 Task: Create a Sprint called Sprint0000000158 in Scrum Project Project0000000053 in Jira. Create a Sprint called Sprint0000000159 in Scrum Project Project0000000053 in Jira. Set Duration of Sprint called Sprint0000000157 in Scrum Project Project0000000053 to 1 week in Jira. Set Duration of Sprint called Sprint0000000158 in Scrum Project Project0000000053 to 2 weeks in Jira. Set Duration of Sprint called Sprint0000000159 in Scrum Project Project0000000053 to 3 weeks in Jira
Action: Mouse moved to (206, 258)
Screenshot: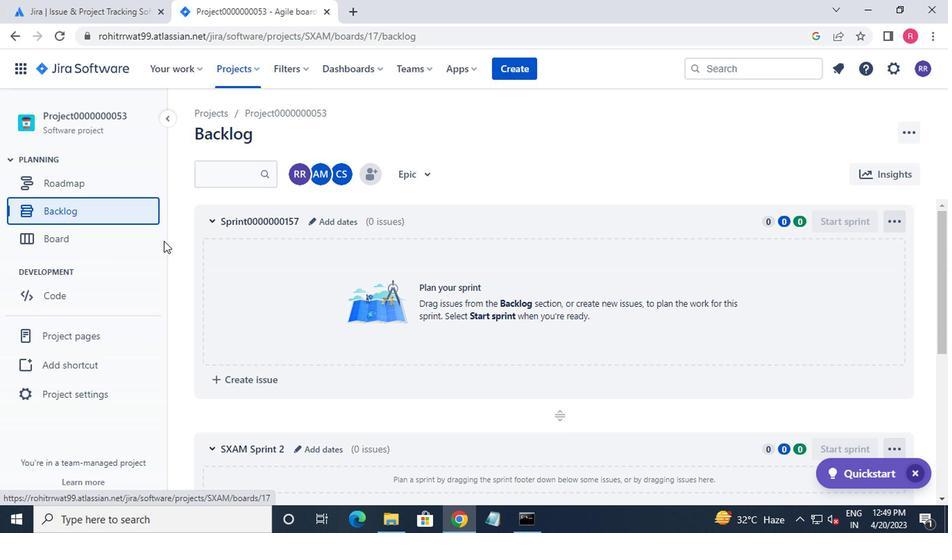 
Action: Mouse scrolled (206, 258) with delta (0, 0)
Screenshot: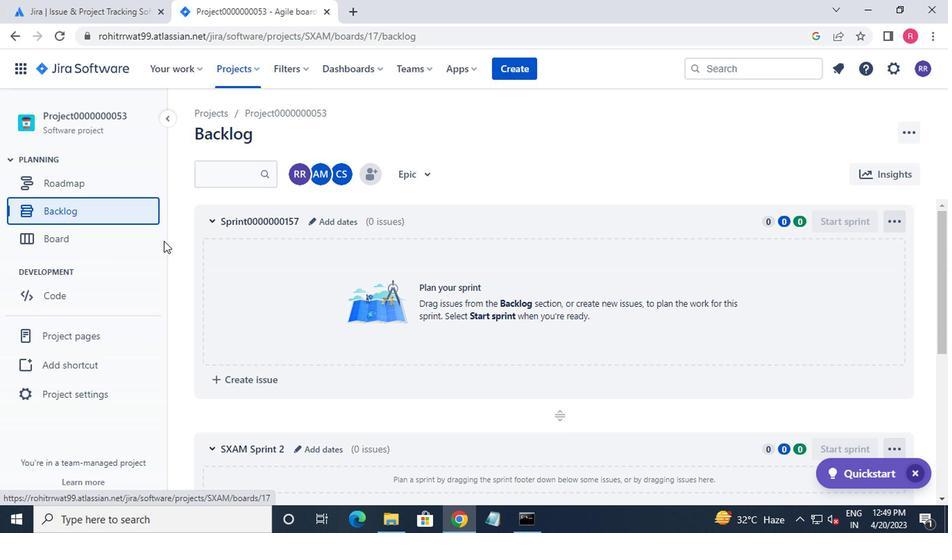 
Action: Mouse moved to (224, 269)
Screenshot: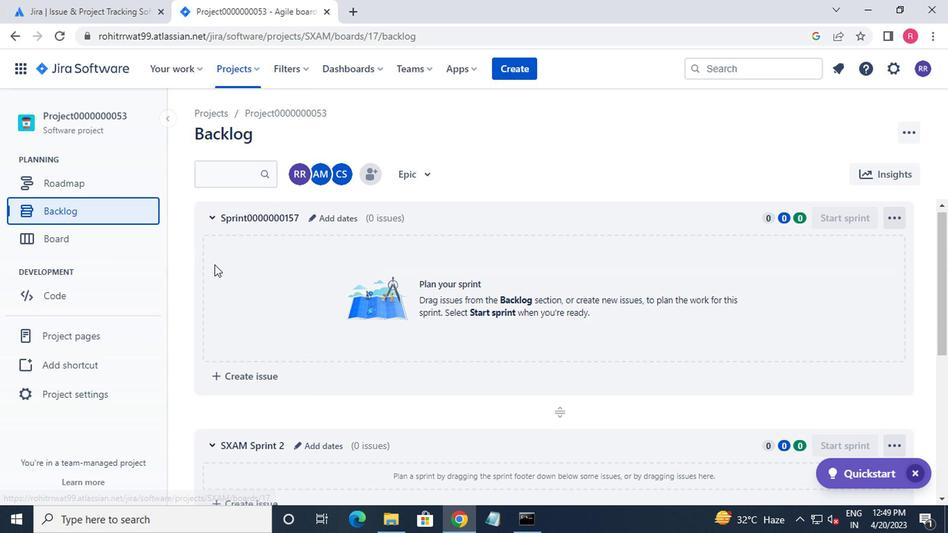 
Action: Mouse scrolled (224, 268) with delta (0, 0)
Screenshot: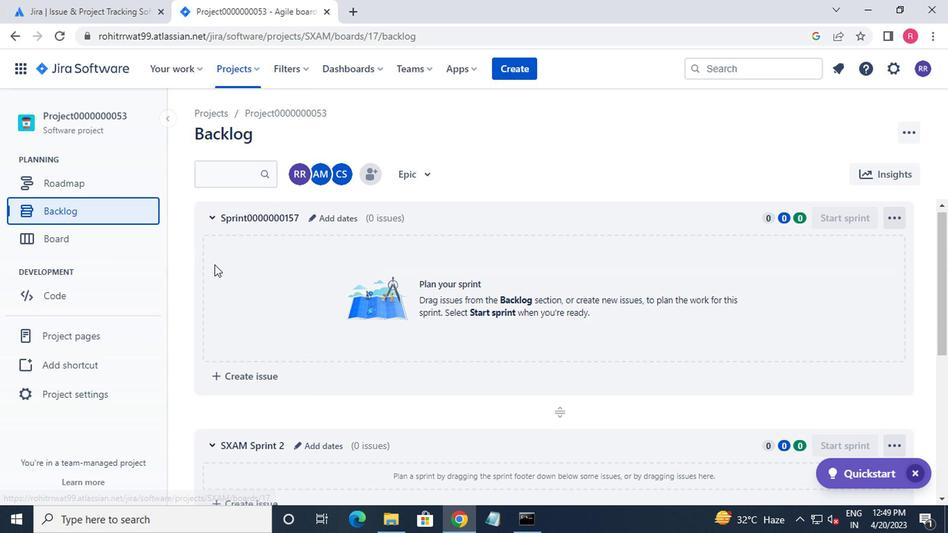 
Action: Mouse moved to (333, 363)
Screenshot: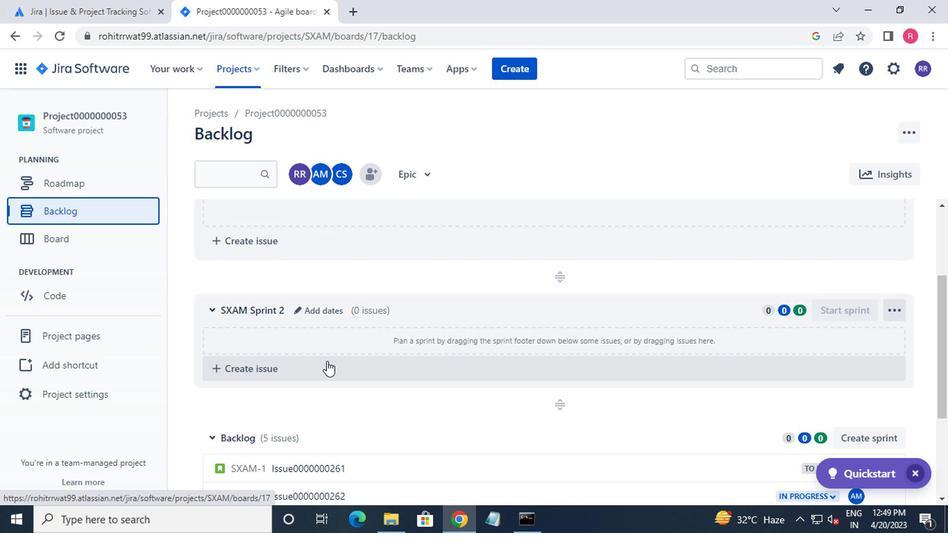 
Action: Mouse scrolled (333, 362) with delta (0, 0)
Screenshot: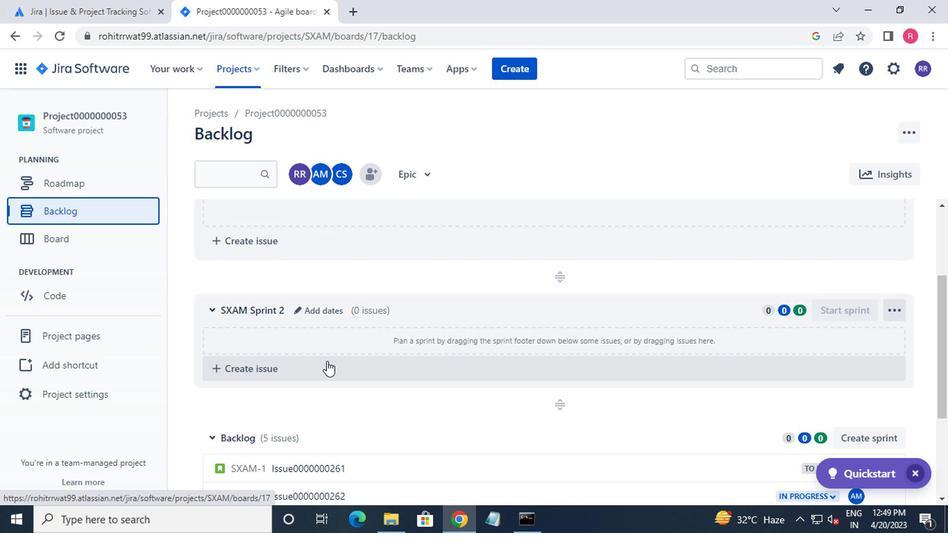 
Action: Mouse moved to (343, 351)
Screenshot: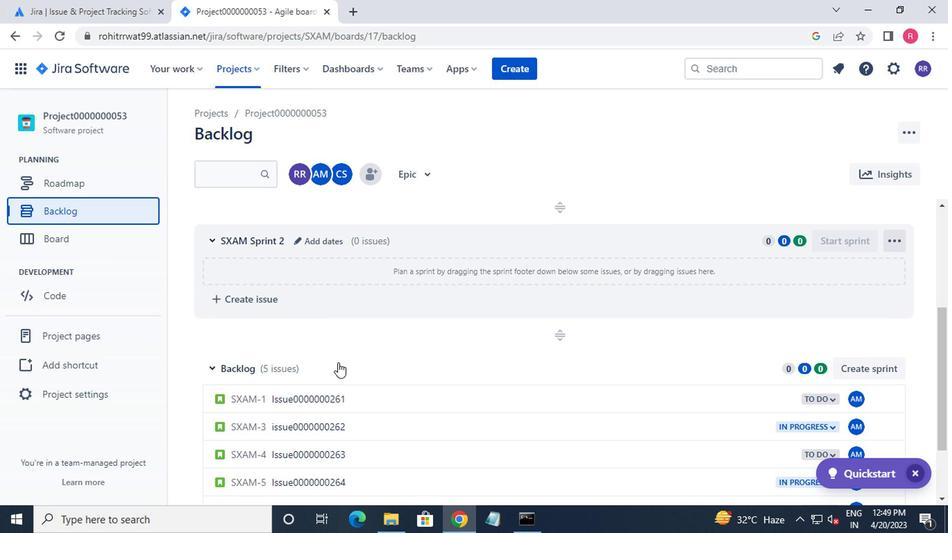 
Action: Mouse scrolled (343, 351) with delta (0, 0)
Screenshot: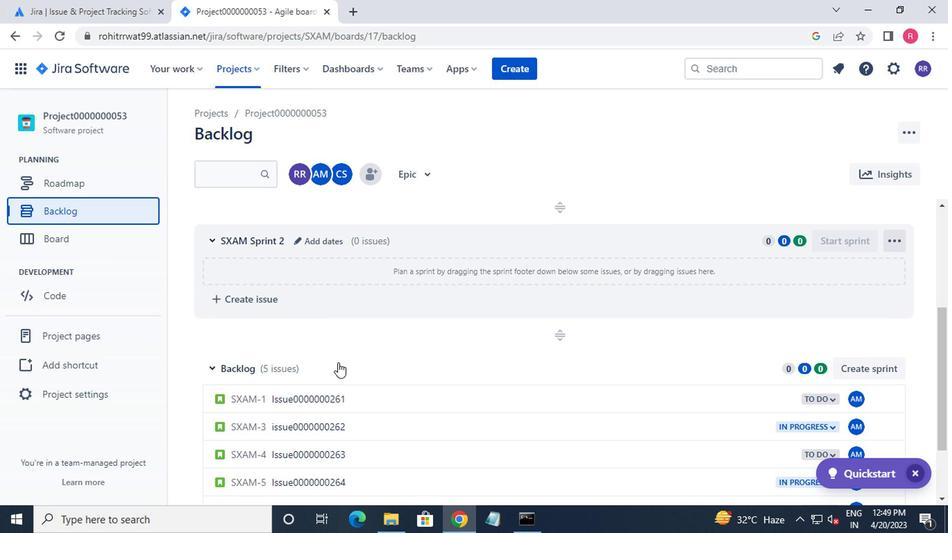 
Action: Mouse moved to (344, 343)
Screenshot: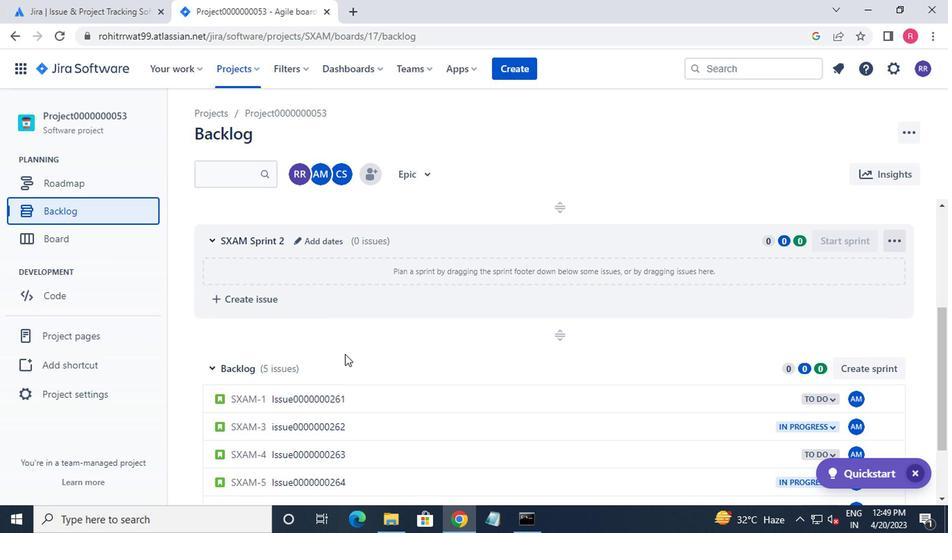 
Action: Mouse scrolled (344, 343) with delta (0, 0)
Screenshot: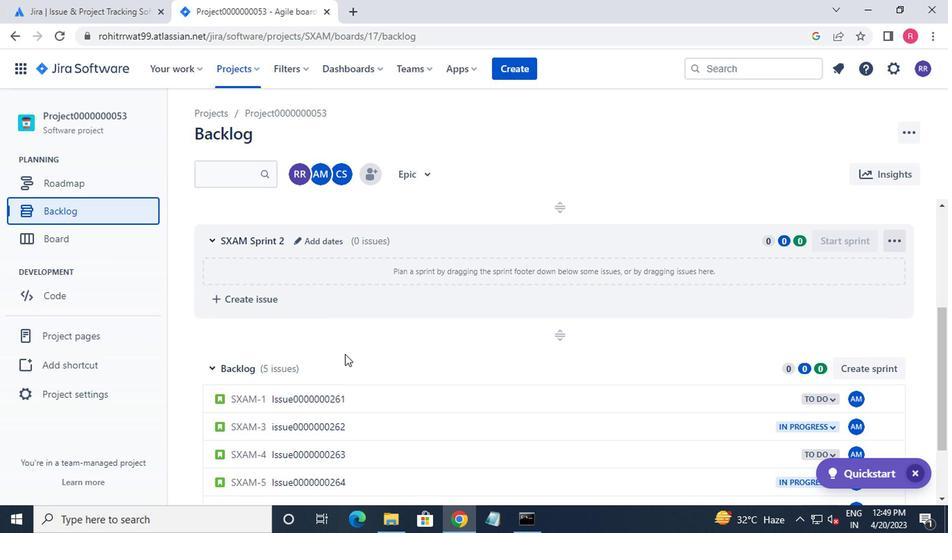 
Action: Mouse moved to (320, 338)
Screenshot: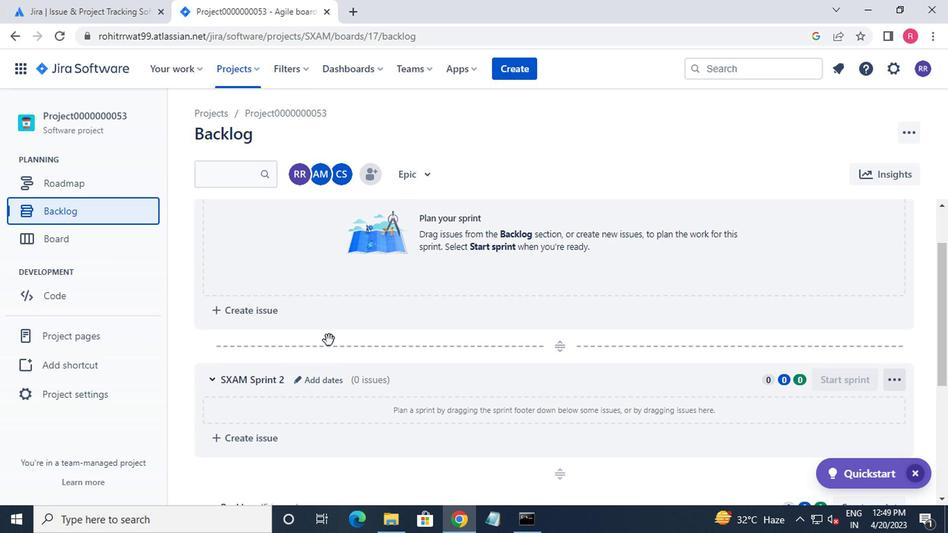 
Action: Mouse scrolled (320, 338) with delta (0, 0)
Screenshot: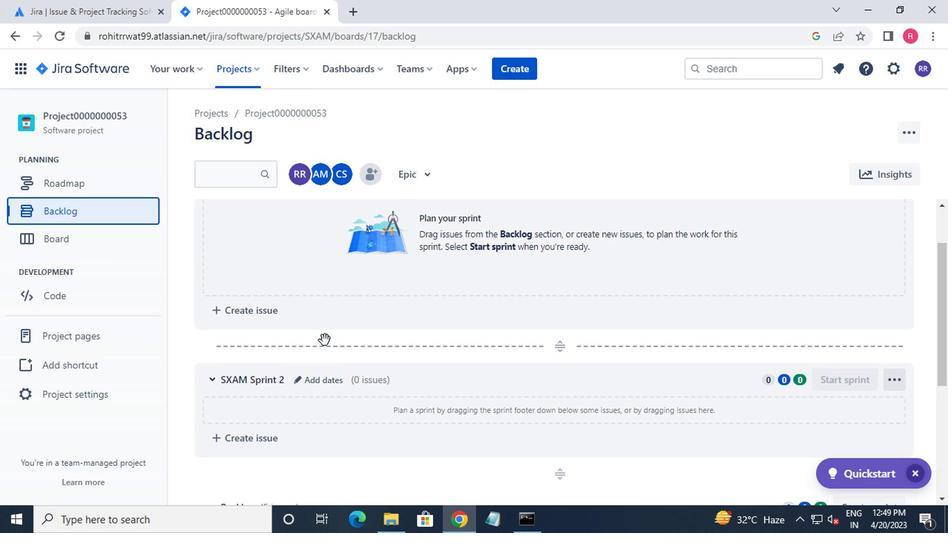 
Action: Mouse scrolled (320, 338) with delta (0, 0)
Screenshot: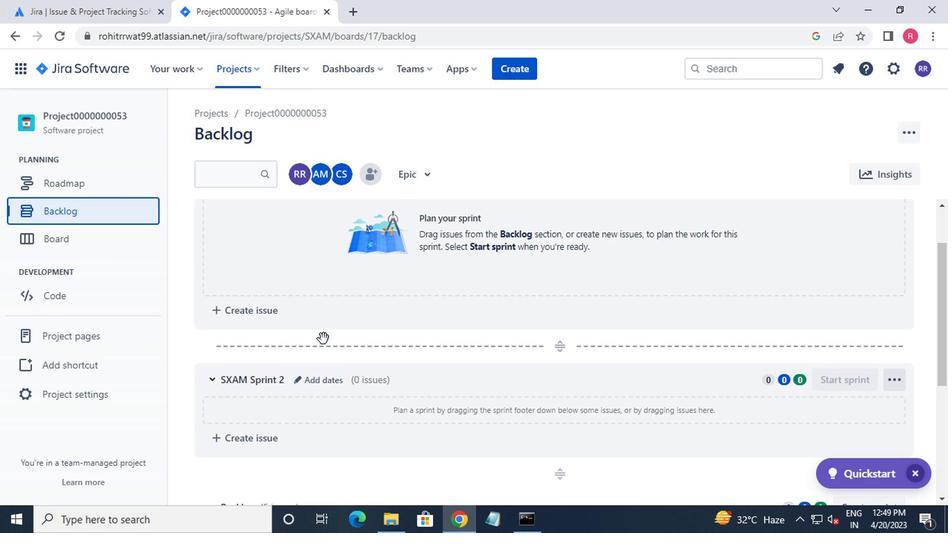 
Action: Mouse moved to (303, 456)
Screenshot: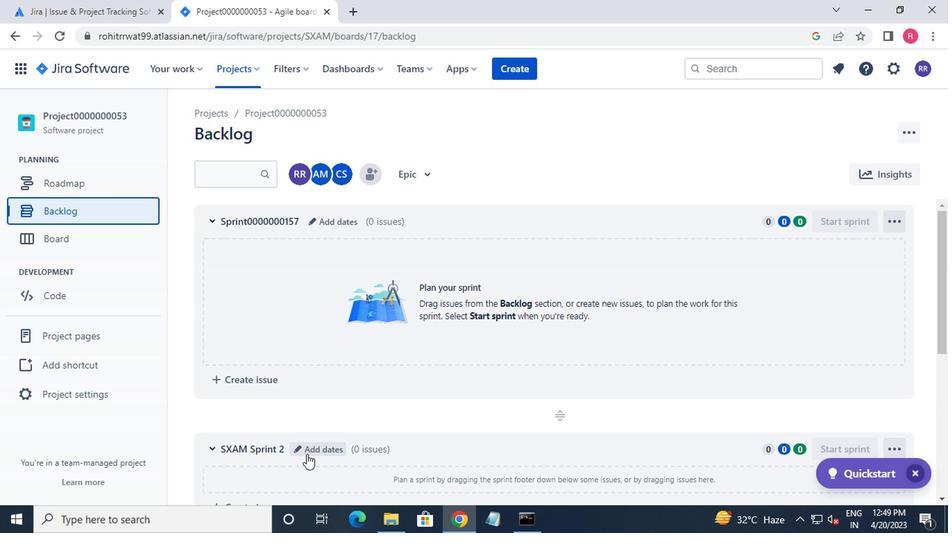 
Action: Mouse pressed left at (303, 456)
Screenshot: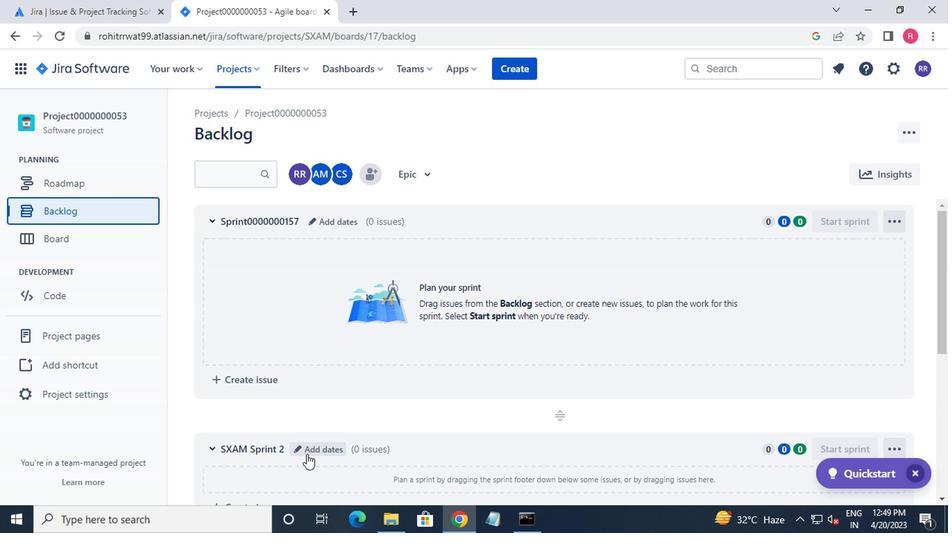 
Action: Mouse moved to (288, 450)
Screenshot: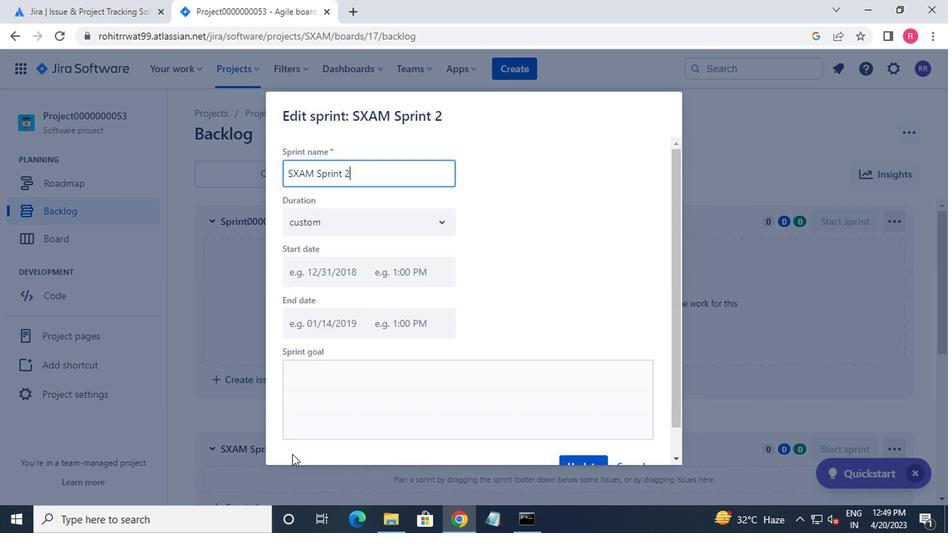 
Action: Key pressed <Key.backspace><Key.backspace><Key.backspace><Key.backspace><Key.backspace><Key.backspace><Key.backspace><Key.backspace><Key.backspace><Key.backspace><Key.backspace><Key.backspace><Key.backspace><Key.backspace><Key.backspace><Key.backspace><Key.backspace><Key.backspace><Key.backspace><Key.shift>SPRINT0000000158
Screenshot: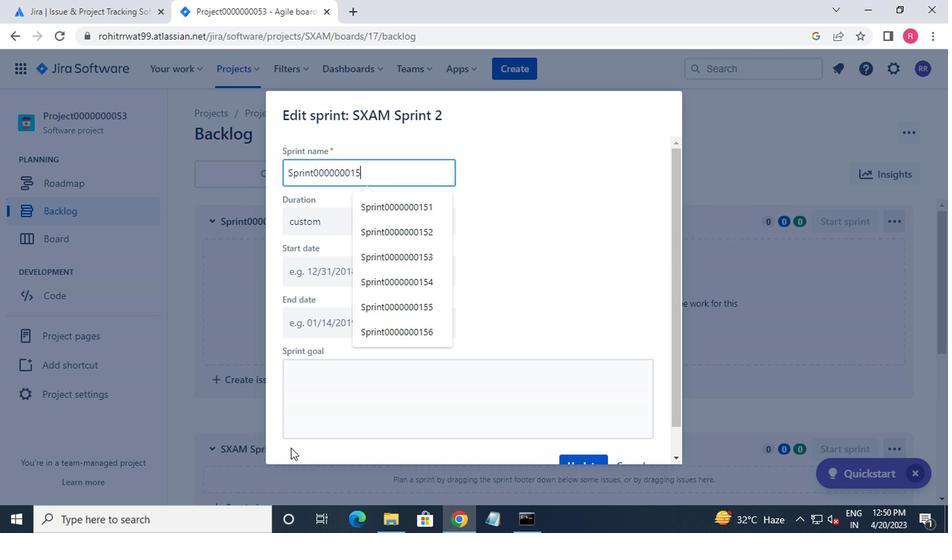 
Action: Mouse moved to (313, 427)
Screenshot: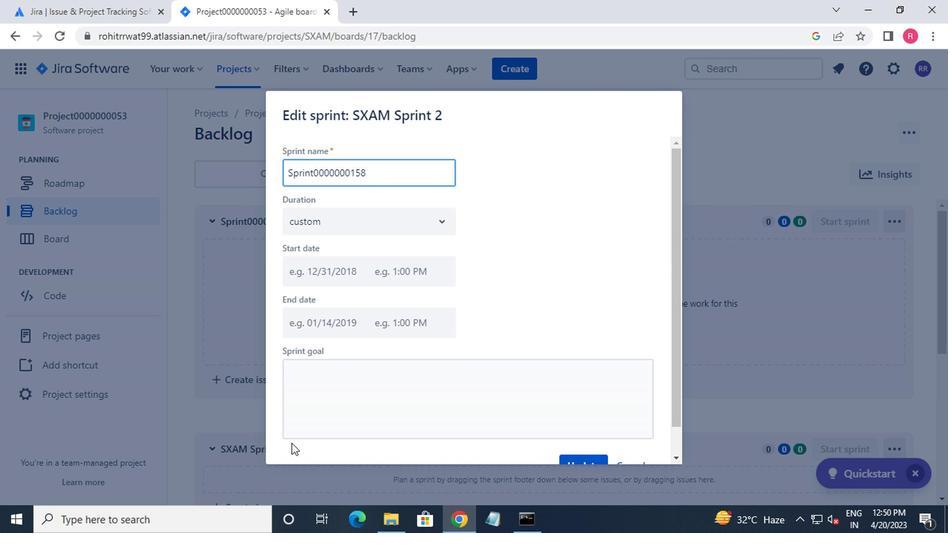 
Action: Mouse scrolled (313, 426) with delta (0, 0)
Screenshot: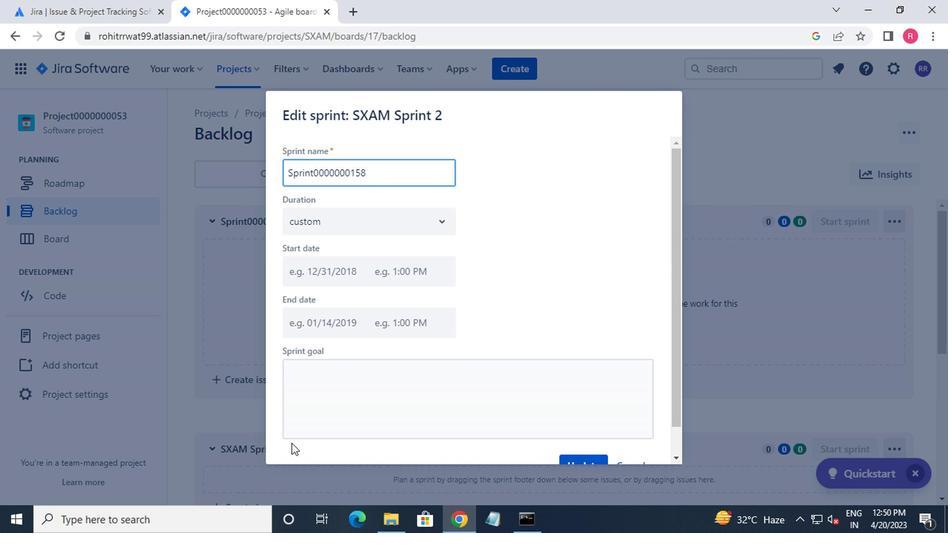 
Action: Mouse moved to (393, 391)
Screenshot: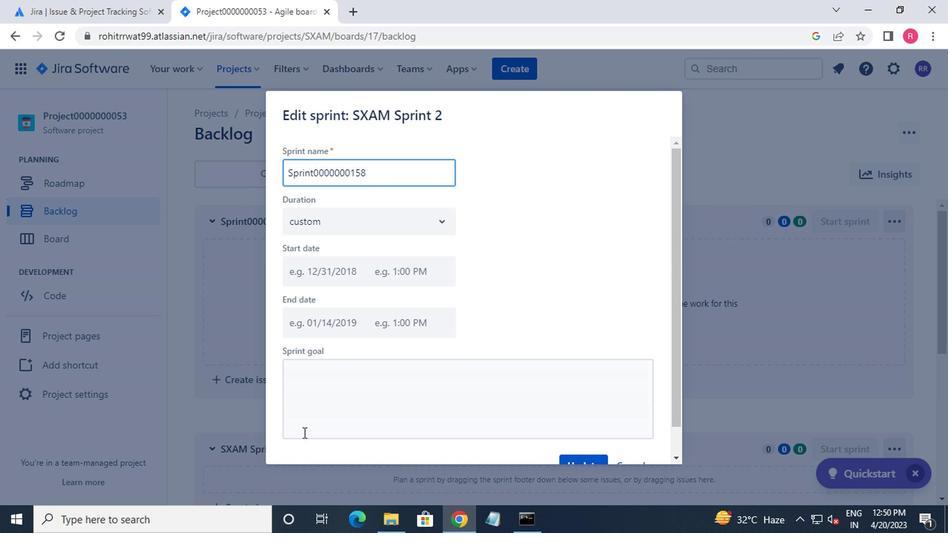 
Action: Mouse scrolled (393, 390) with delta (0, 0)
Screenshot: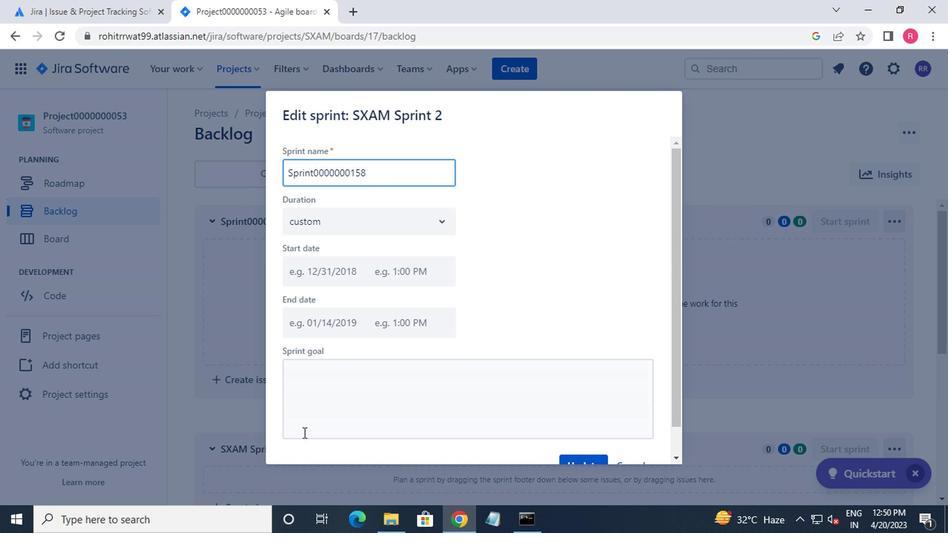 
Action: Mouse moved to (586, 336)
Screenshot: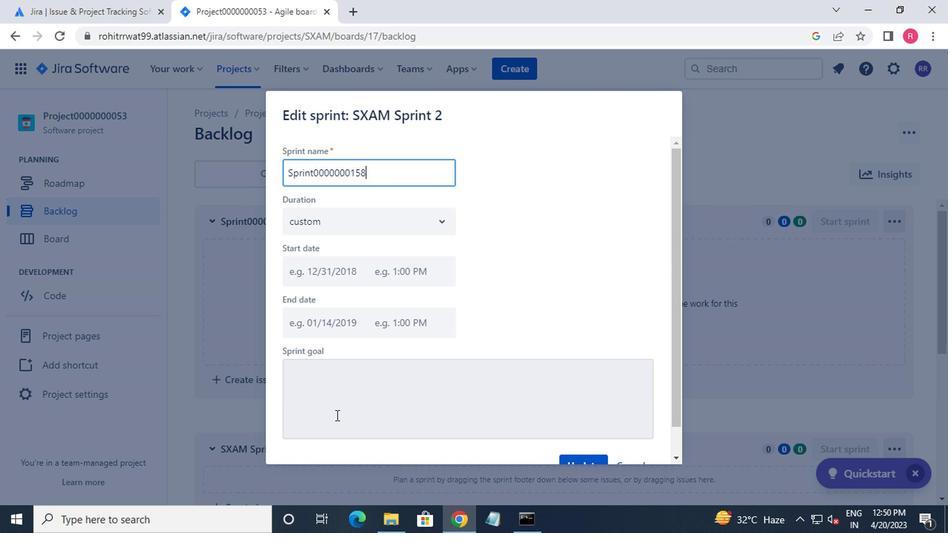 
Action: Mouse scrolled (586, 335) with delta (0, 0)
Screenshot: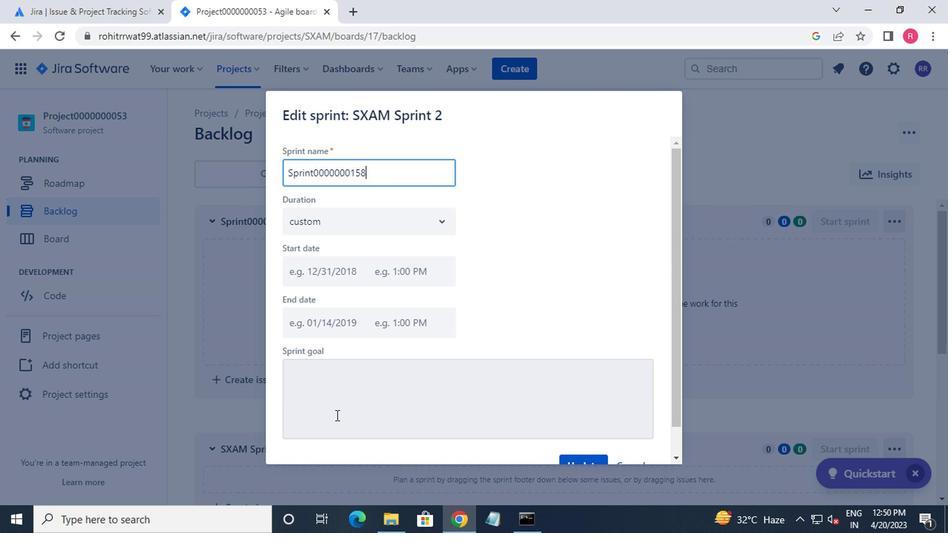 
Action: Mouse moved to (587, 436)
Screenshot: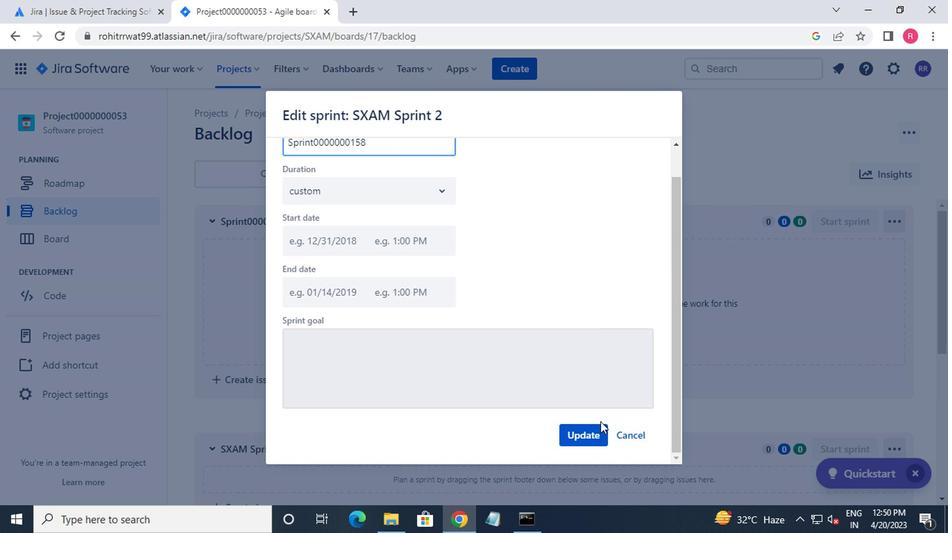 
Action: Mouse pressed left at (587, 436)
Screenshot: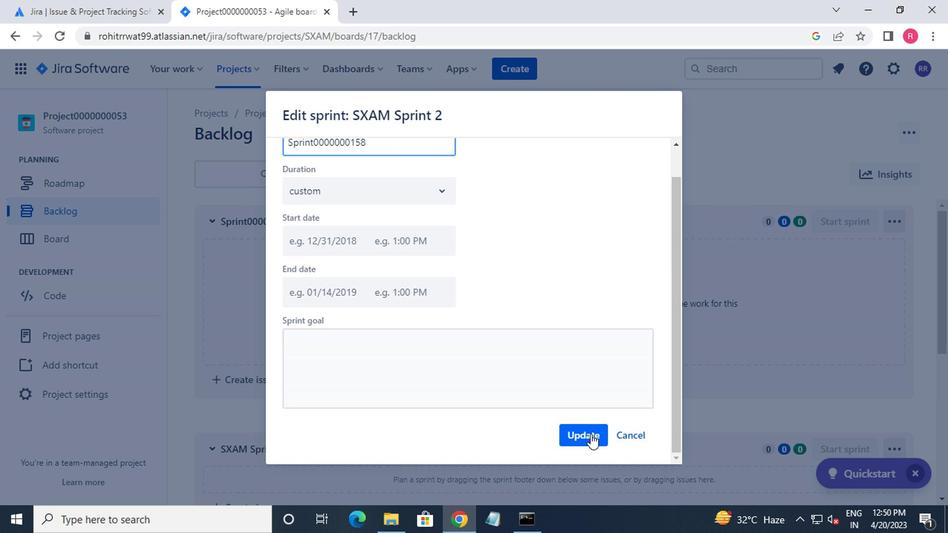 
Action: Mouse moved to (324, 263)
Screenshot: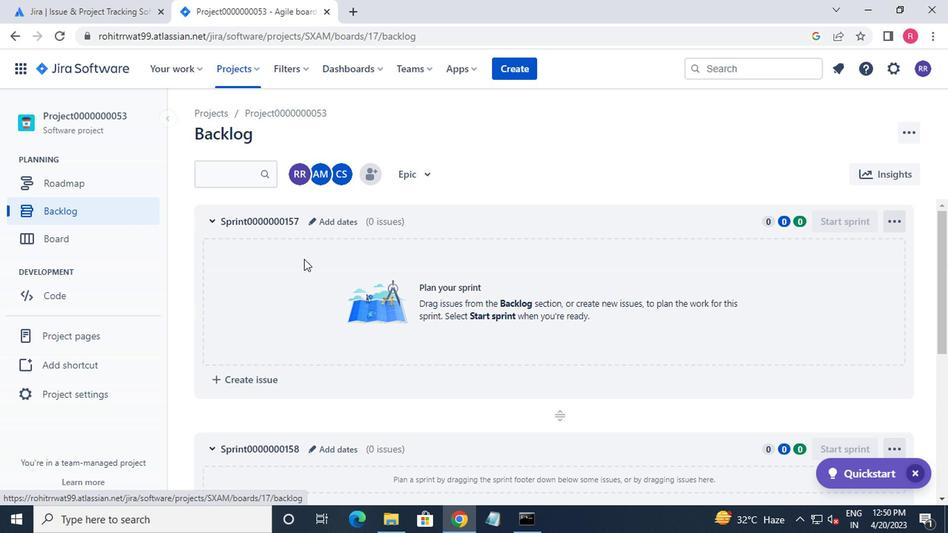 
Action: Mouse scrolled (324, 263) with delta (0, 0)
Screenshot: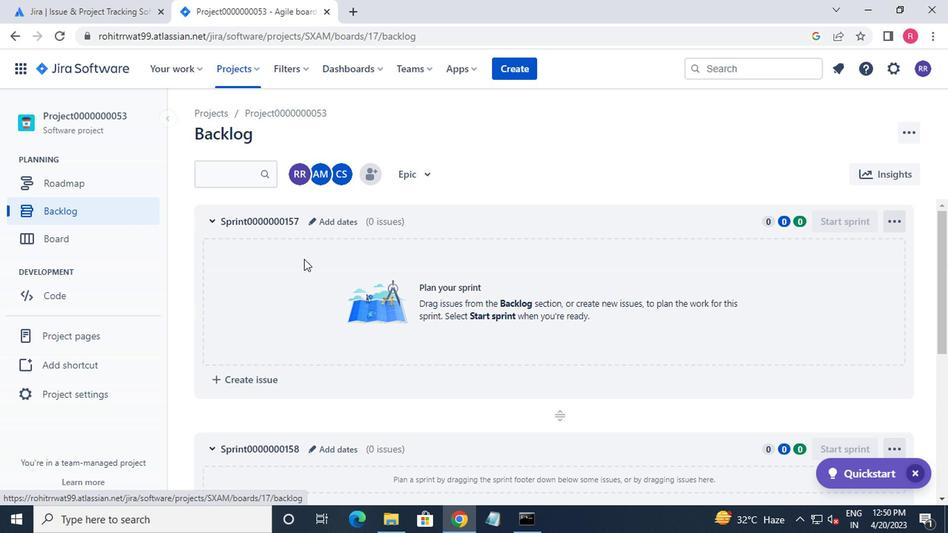 
Action: Mouse moved to (335, 266)
Screenshot: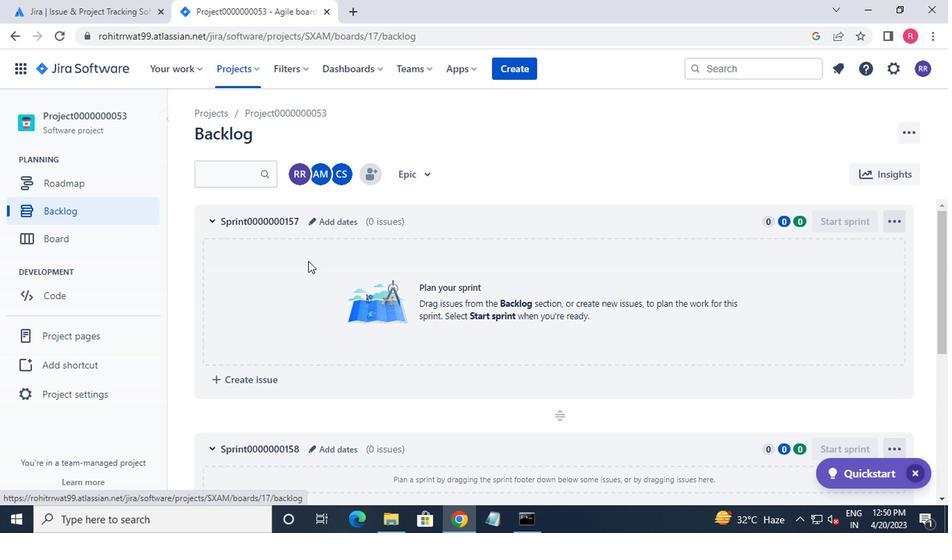 
Action: Mouse scrolled (335, 266) with delta (0, 0)
Screenshot: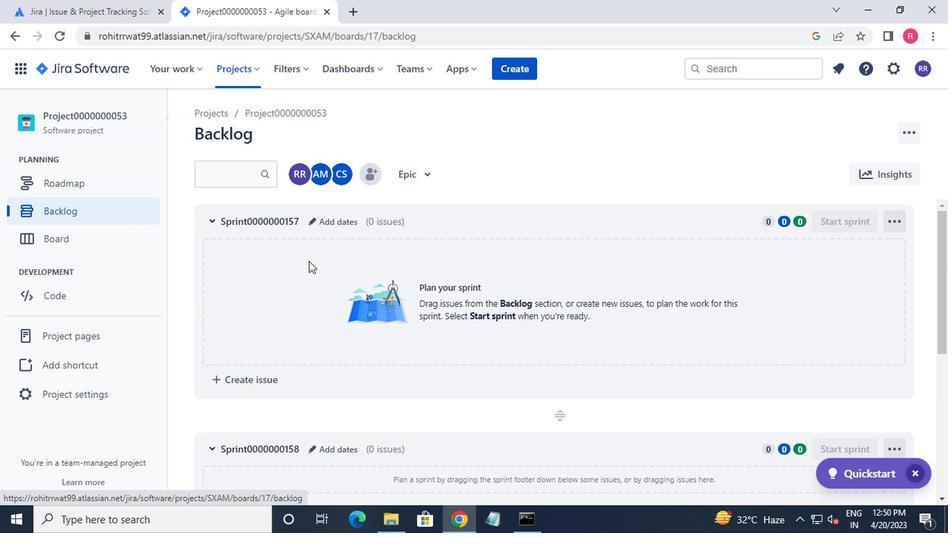 
Action: Mouse moved to (840, 445)
Screenshot: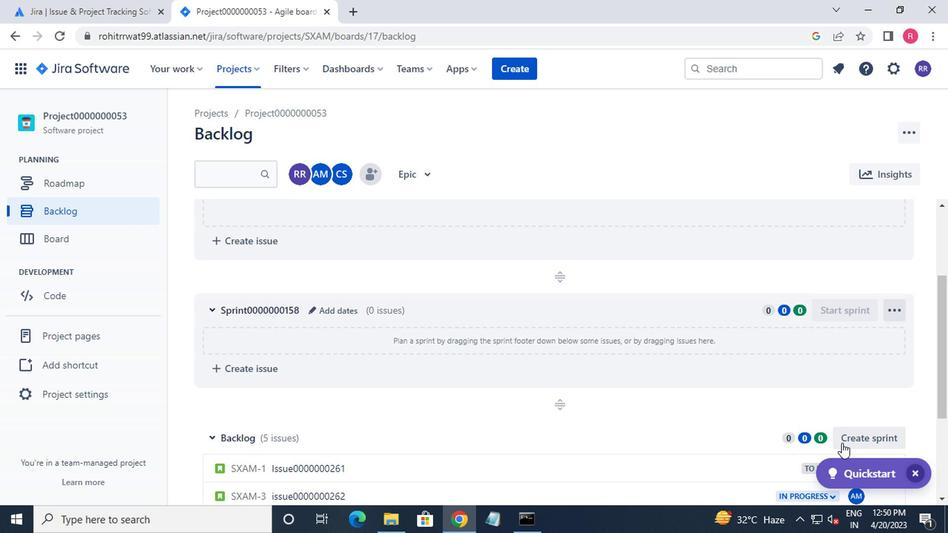 
Action: Mouse pressed left at (840, 445)
Screenshot: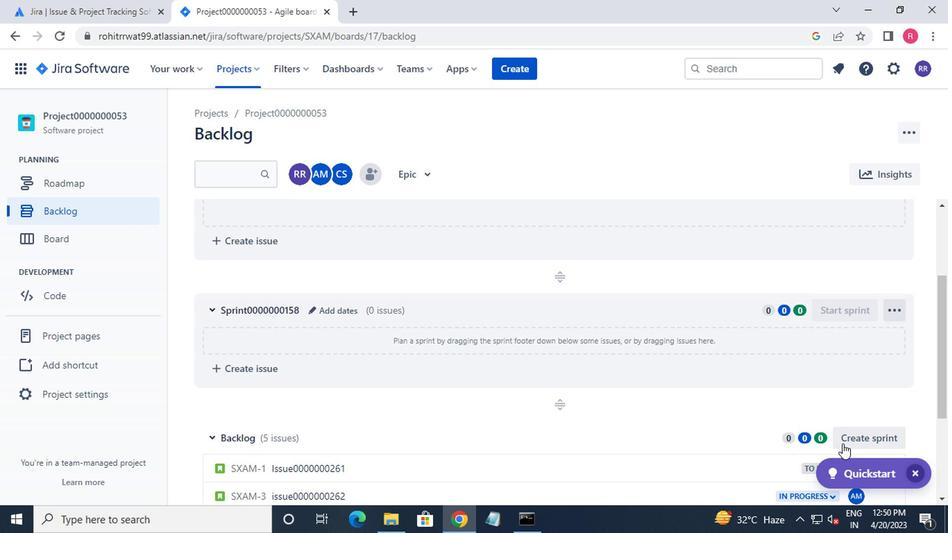 
Action: Mouse moved to (556, 401)
Screenshot: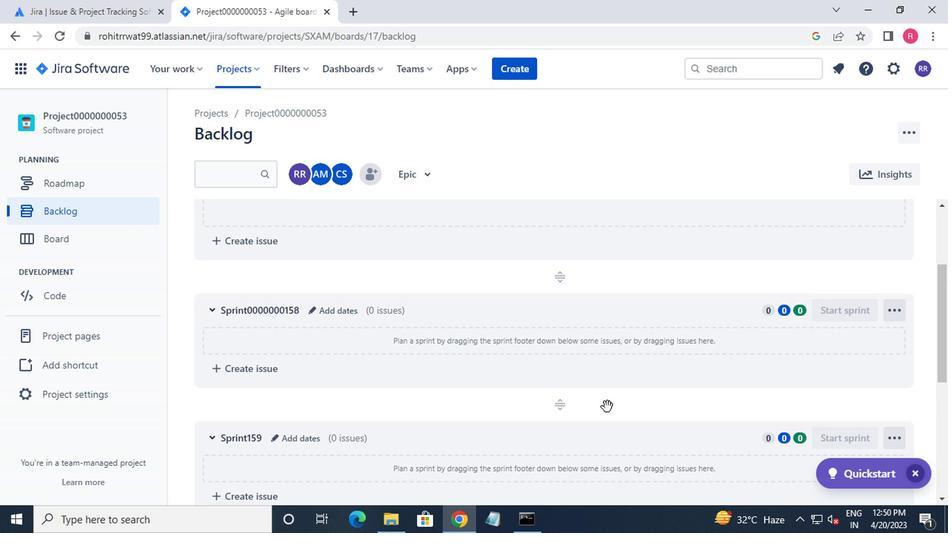 
Action: Mouse scrolled (556, 400) with delta (0, 0)
Screenshot: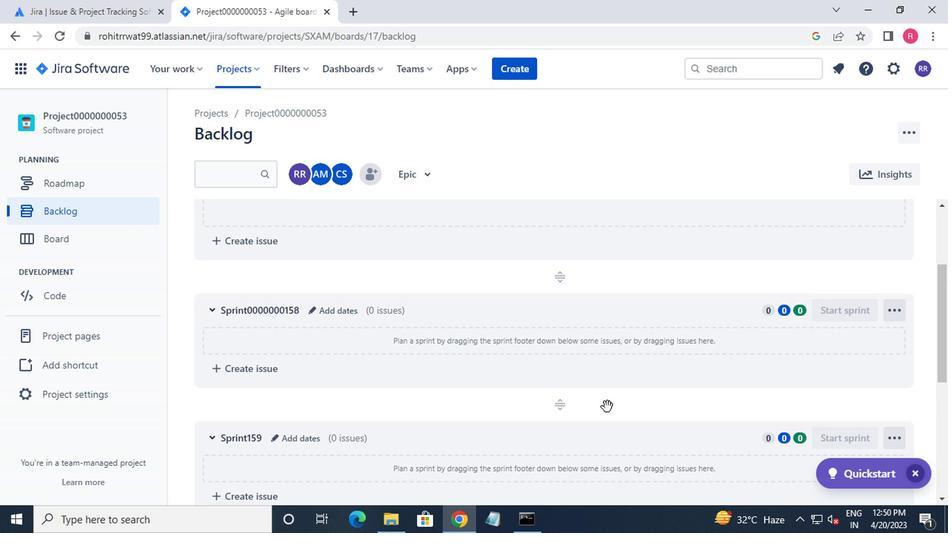 
Action: Mouse moved to (544, 403)
Screenshot: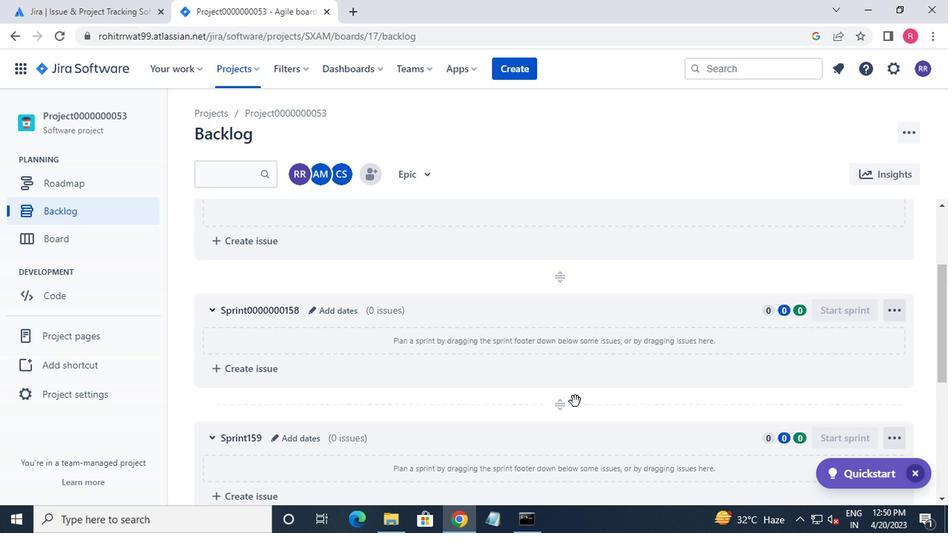 
Action: Mouse scrolled (544, 402) with delta (0, 0)
Screenshot: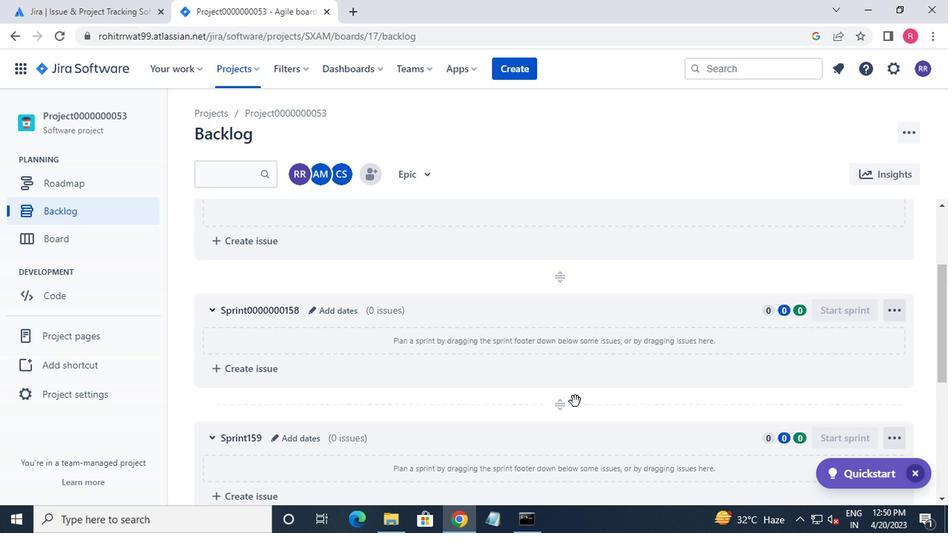 
Action: Mouse moved to (280, 302)
Screenshot: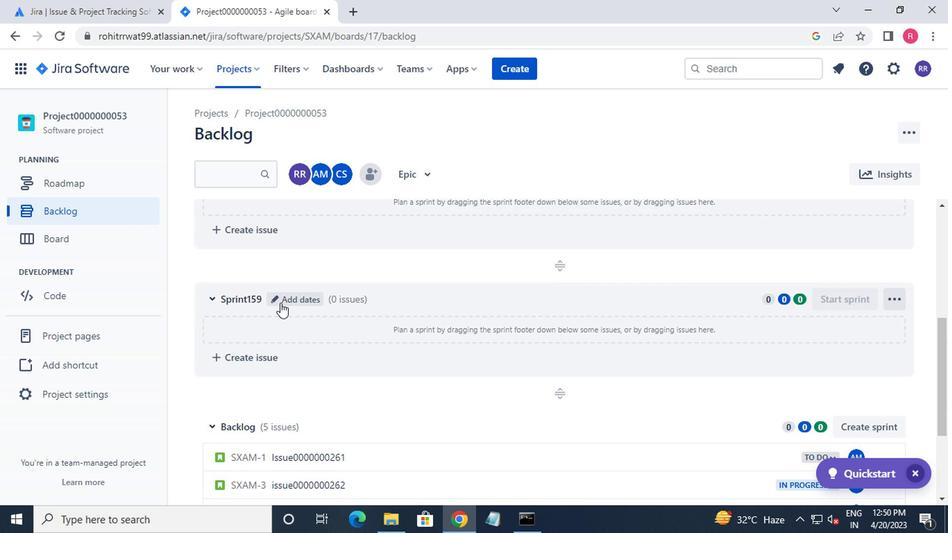 
Action: Mouse pressed left at (280, 302)
Screenshot: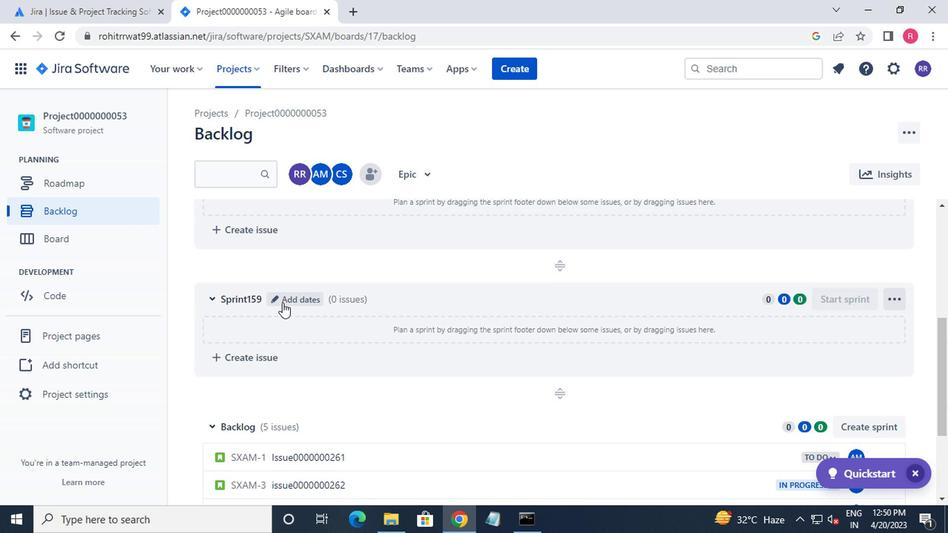 
Action: Mouse moved to (310, 172)
Screenshot: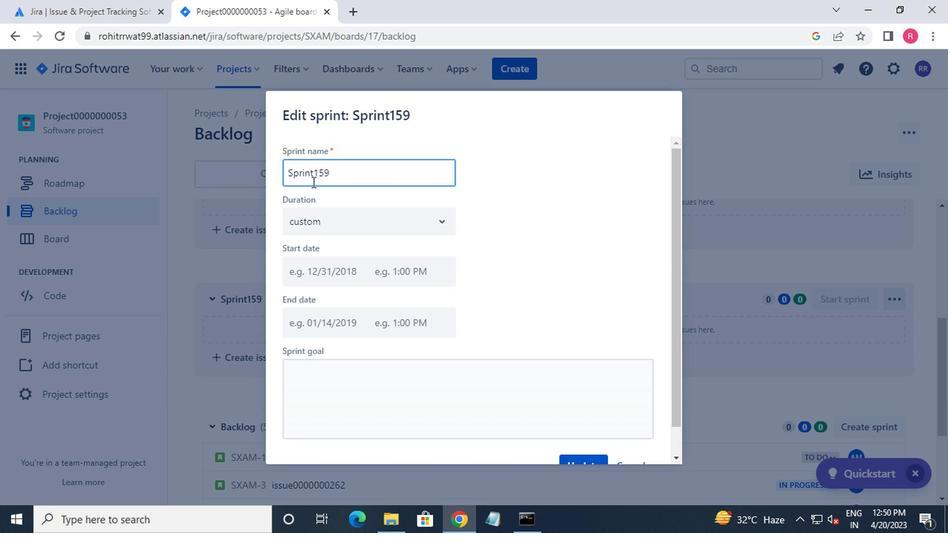 
Action: Mouse pressed left at (310, 172)
Screenshot: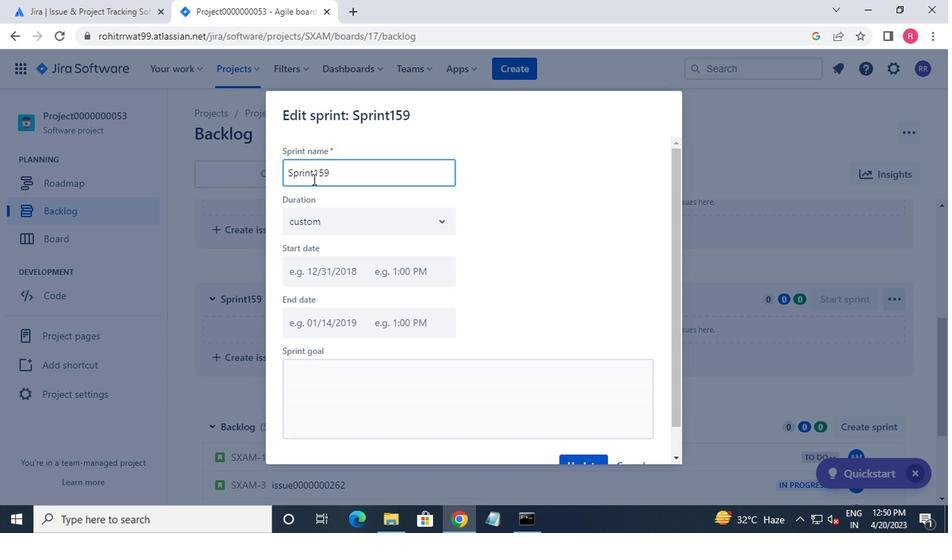 
Action: Mouse moved to (310, 171)
Screenshot: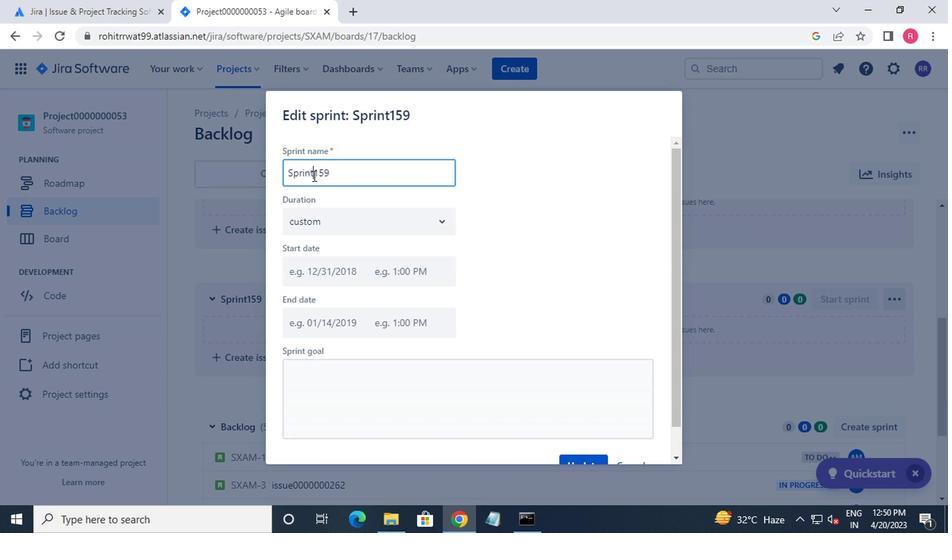 
Action: Key pressed 0000000
Screenshot: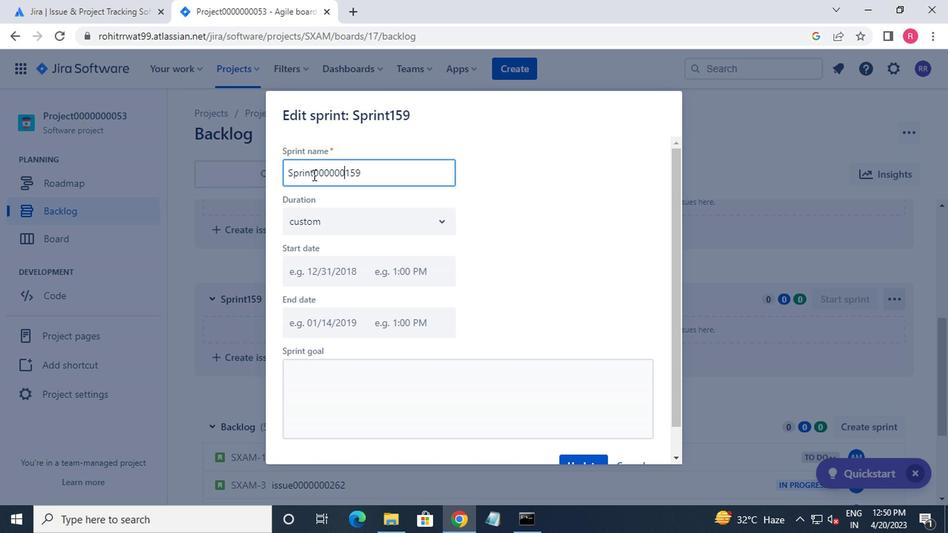 
Action: Mouse moved to (519, 232)
Screenshot: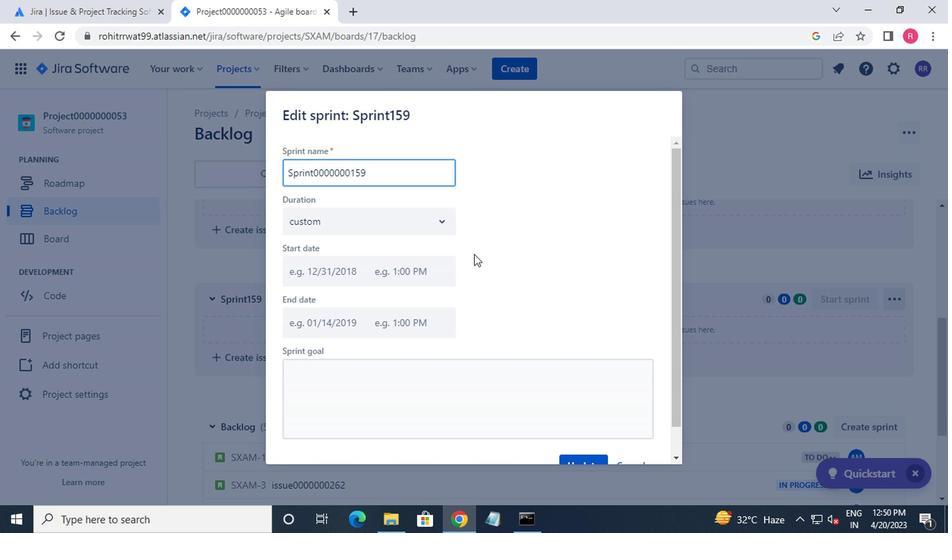
Action: Mouse scrolled (519, 231) with delta (0, 0)
Screenshot: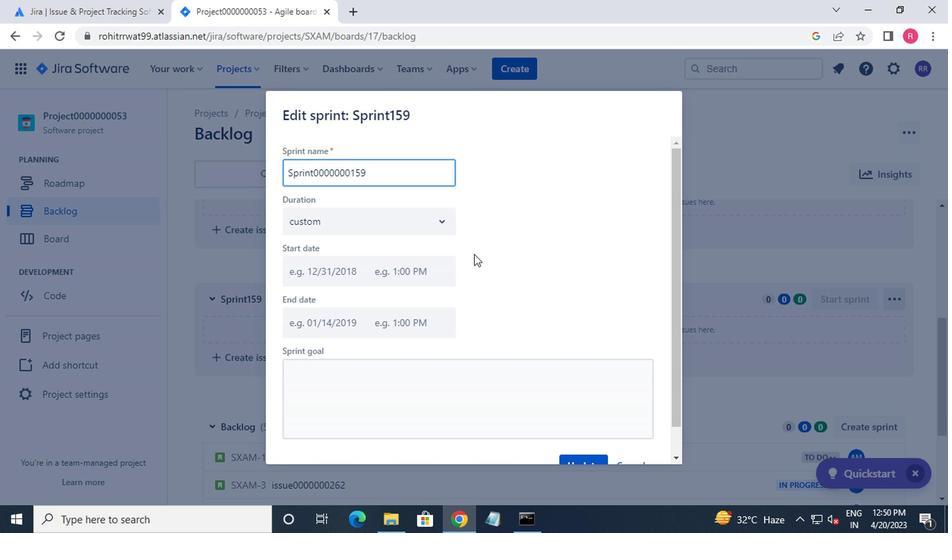 
Action: Mouse moved to (520, 232)
Screenshot: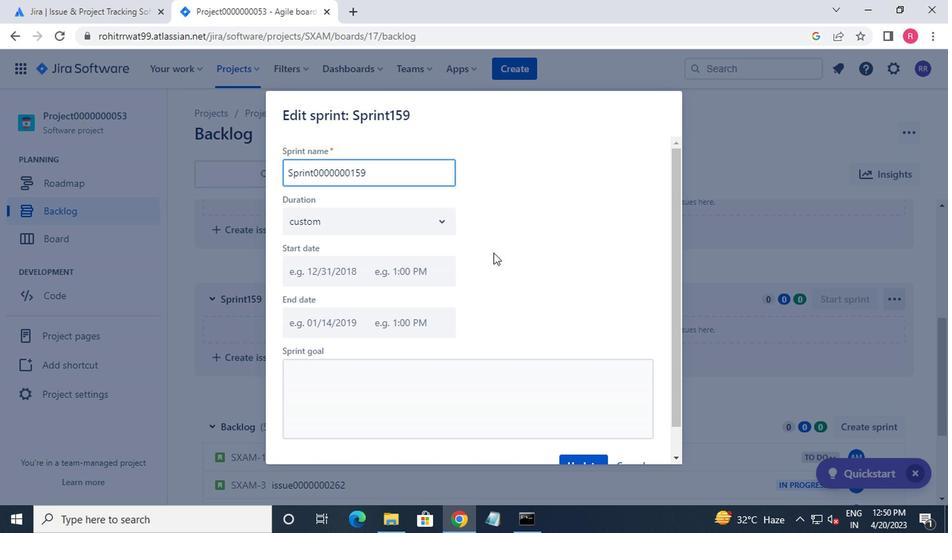 
Action: Mouse scrolled (520, 231) with delta (0, 0)
Screenshot: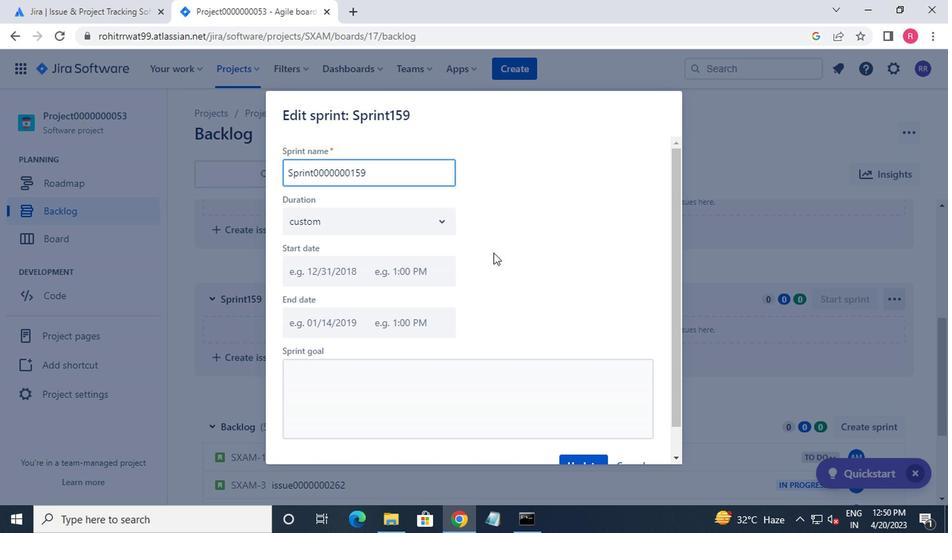 
Action: Mouse moved to (520, 232)
Screenshot: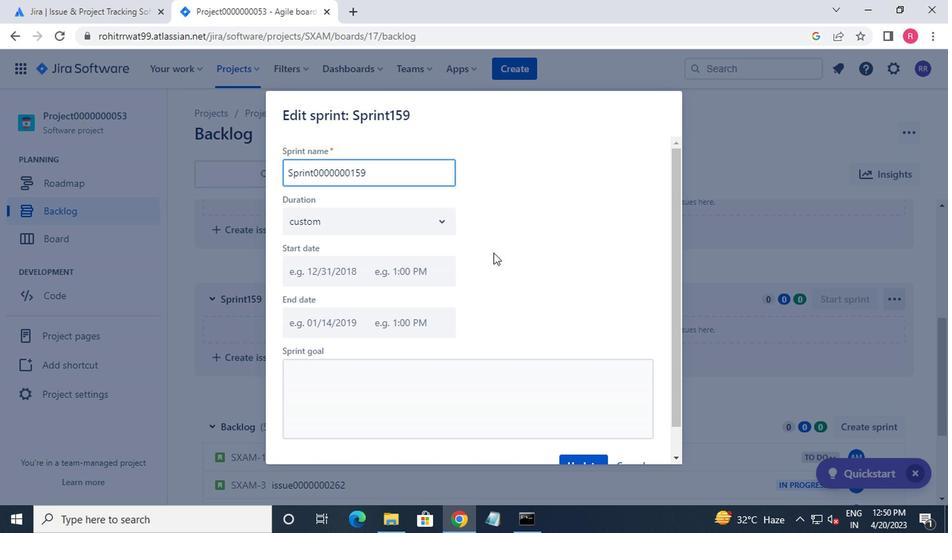 
Action: Mouse scrolled (520, 232) with delta (0, 0)
Screenshot: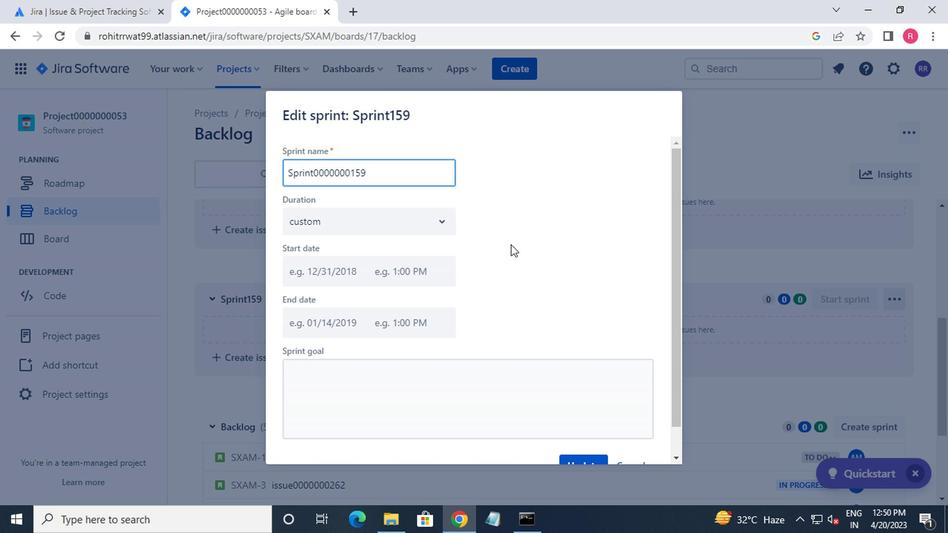 
Action: Mouse moved to (522, 235)
Screenshot: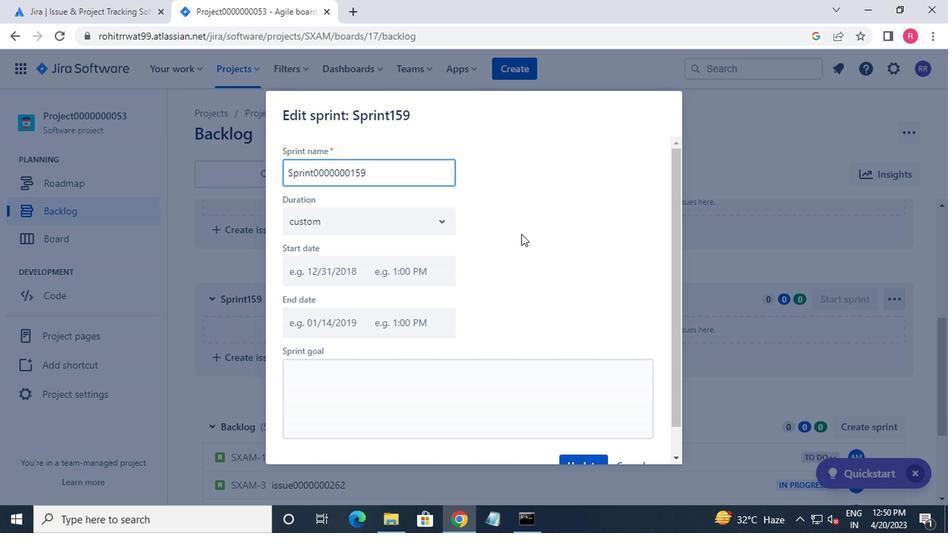 
Action: Mouse scrolled (522, 235) with delta (0, 0)
Screenshot: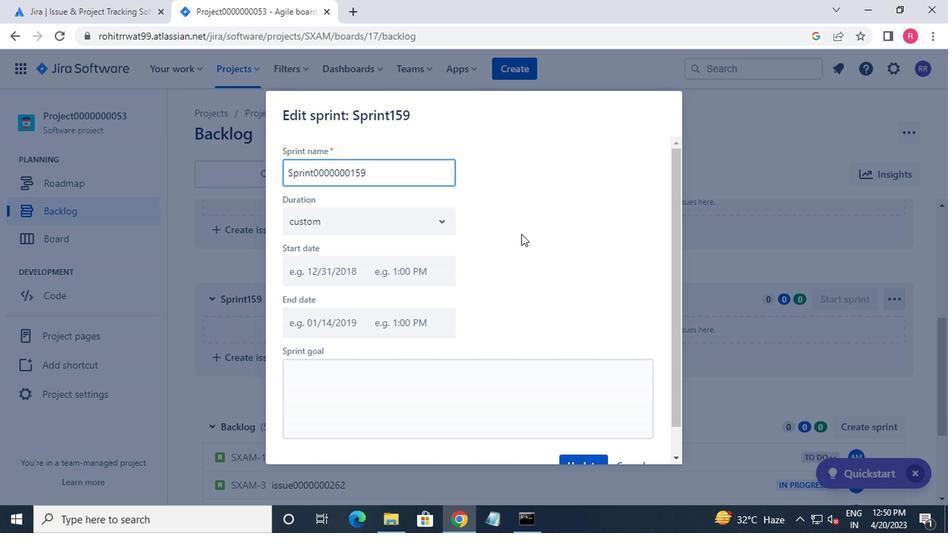 
Action: Mouse moved to (586, 442)
Screenshot: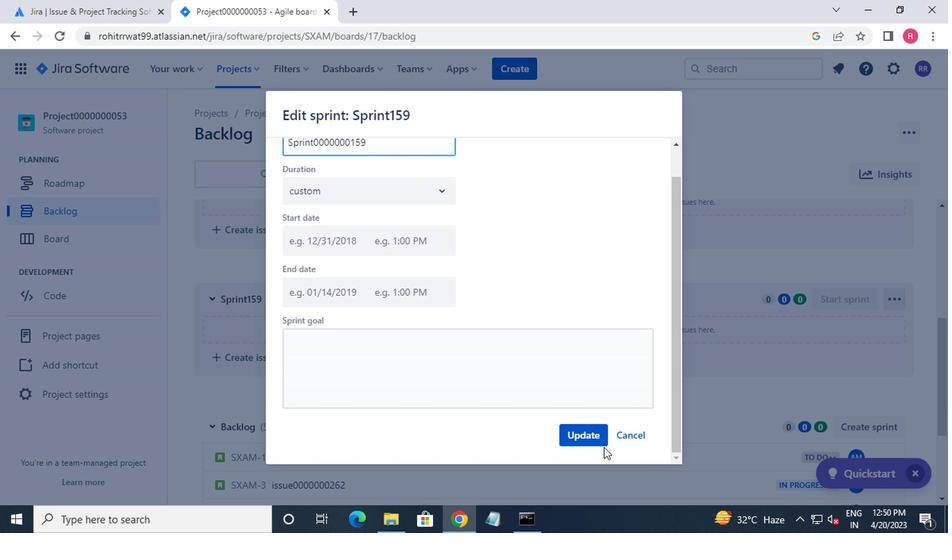 
Action: Mouse pressed left at (586, 442)
Screenshot: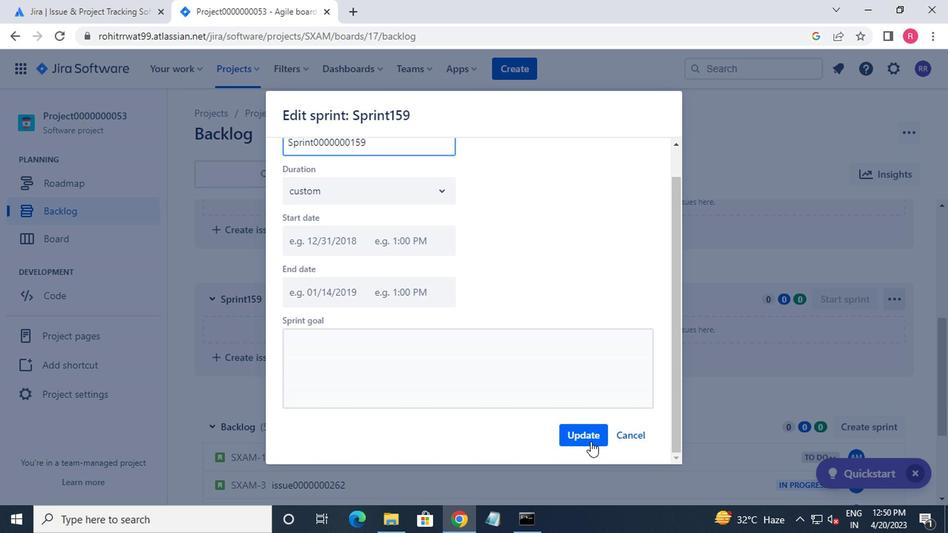 
Action: Mouse moved to (574, 440)
Screenshot: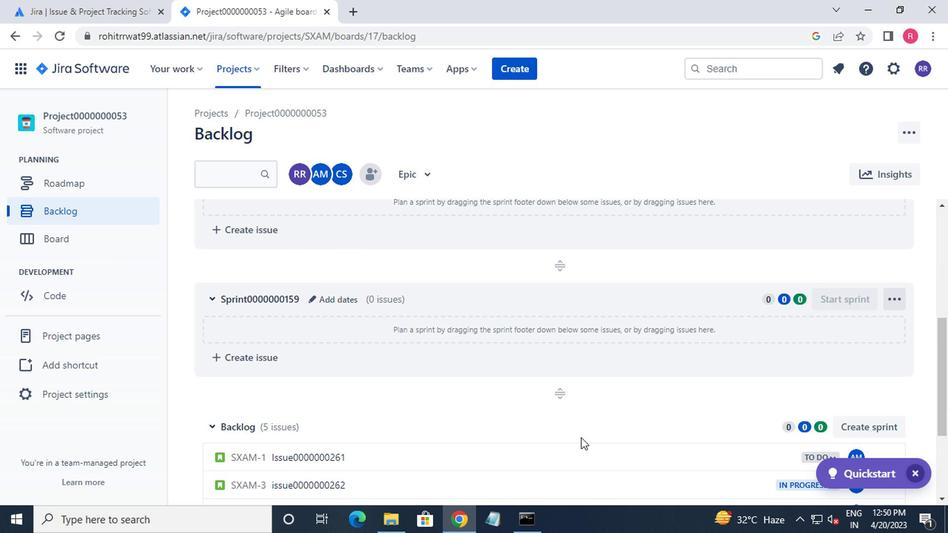 
Action: Mouse scrolled (574, 439) with delta (0, 0)
Screenshot: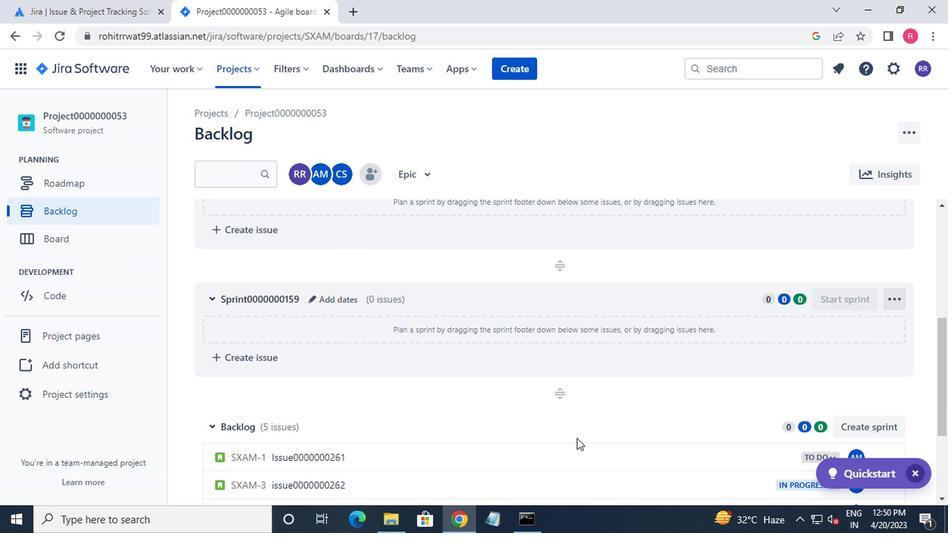 
Action: Mouse scrolled (574, 439) with delta (0, 0)
Screenshot: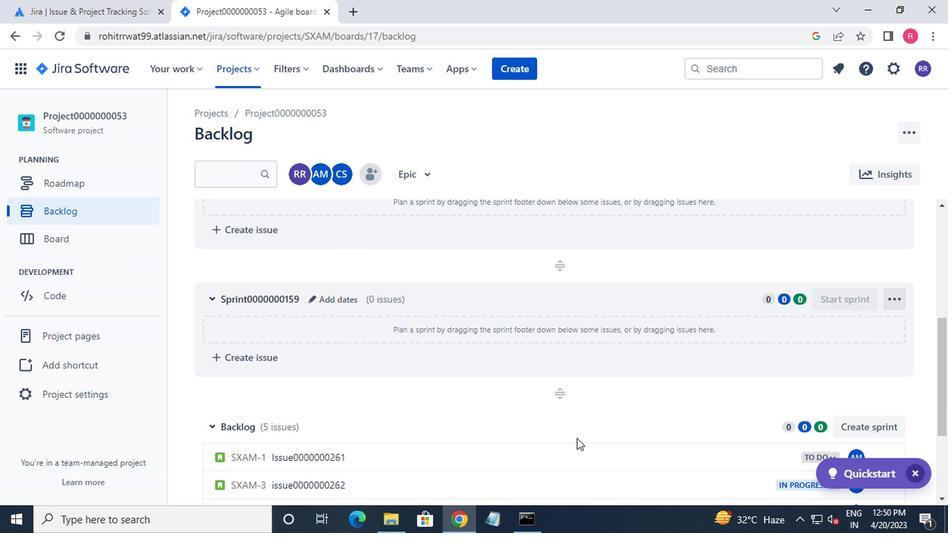 
Action: Mouse scrolled (574, 439) with delta (0, 0)
Screenshot: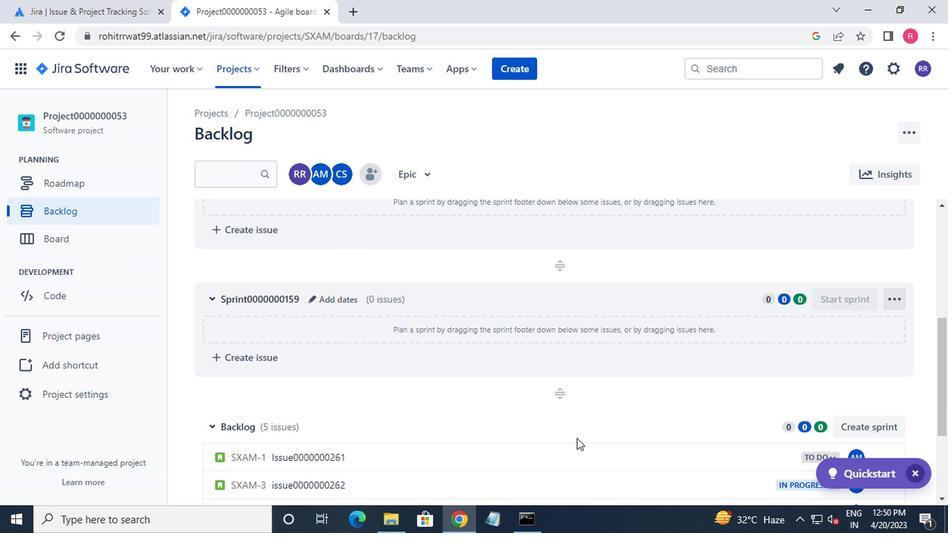
Action: Mouse moved to (388, 344)
Screenshot: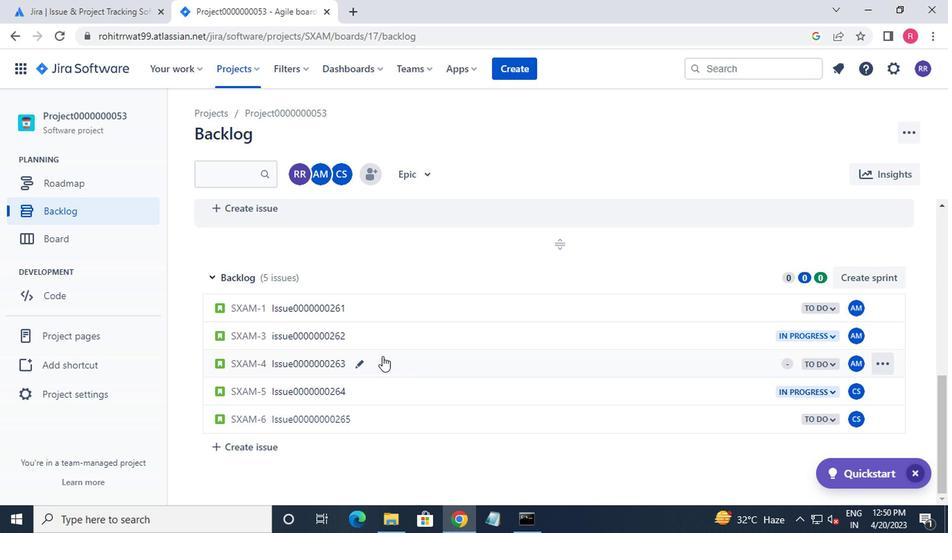 
Action: Mouse scrolled (388, 345) with delta (0, 0)
Screenshot: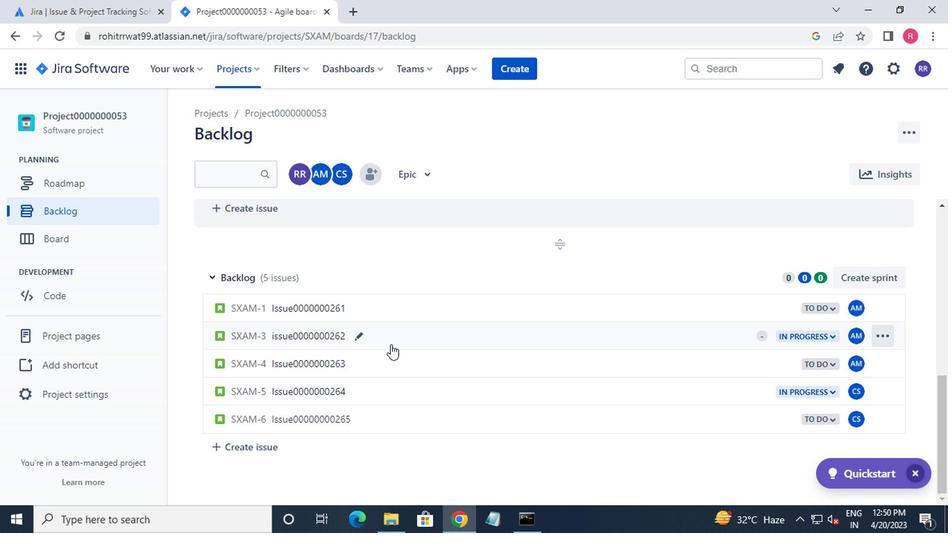 
Action: Mouse scrolled (388, 345) with delta (0, 0)
Screenshot: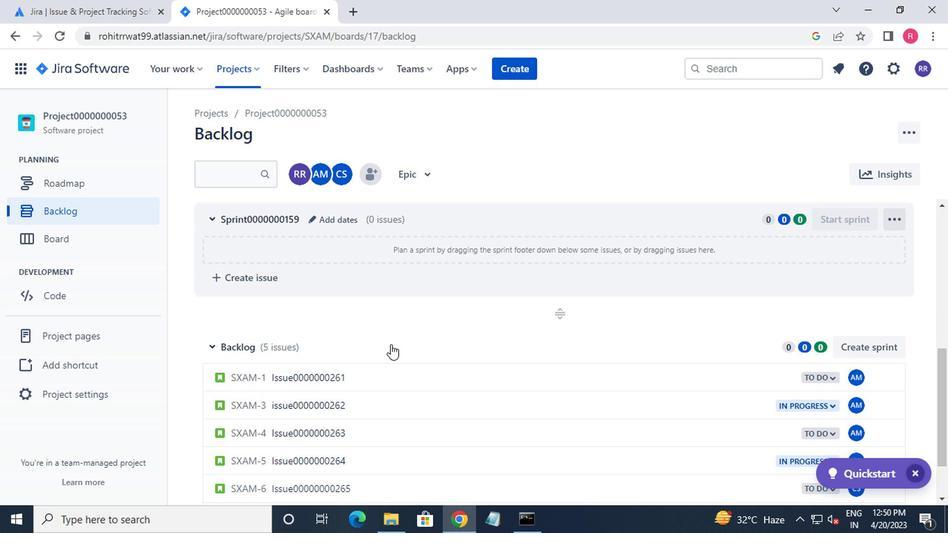 
Action: Mouse scrolled (388, 345) with delta (0, 0)
Screenshot: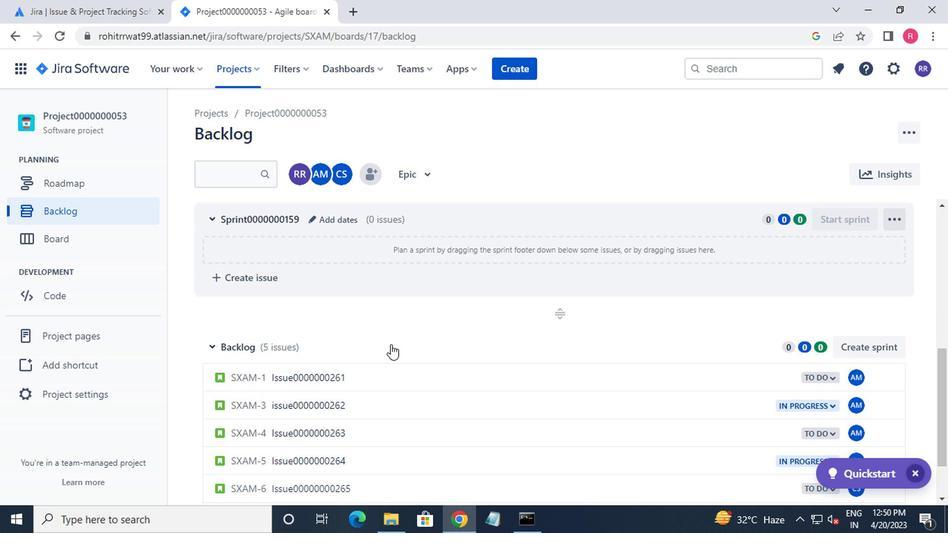 
Action: Mouse moved to (388, 342)
Screenshot: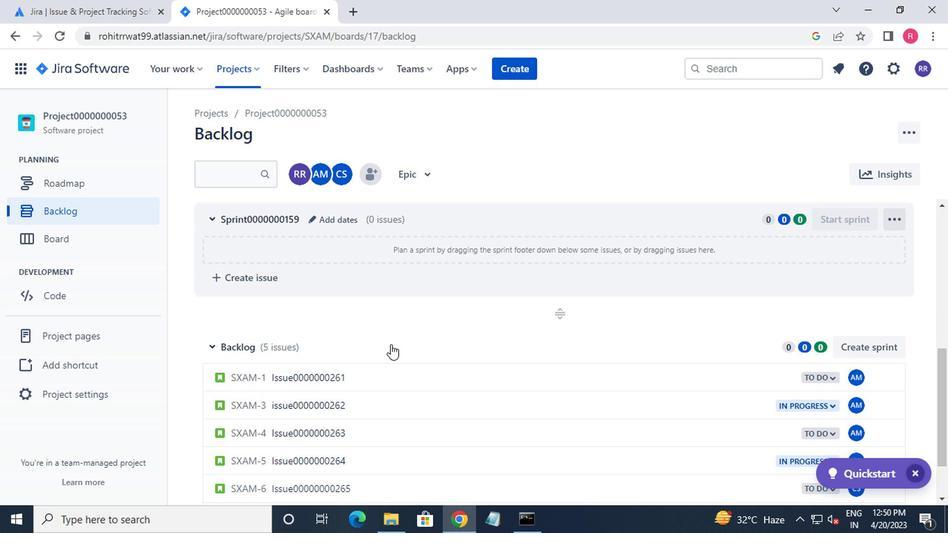 
Action: Mouse scrolled (388, 343) with delta (0, 0)
Screenshot: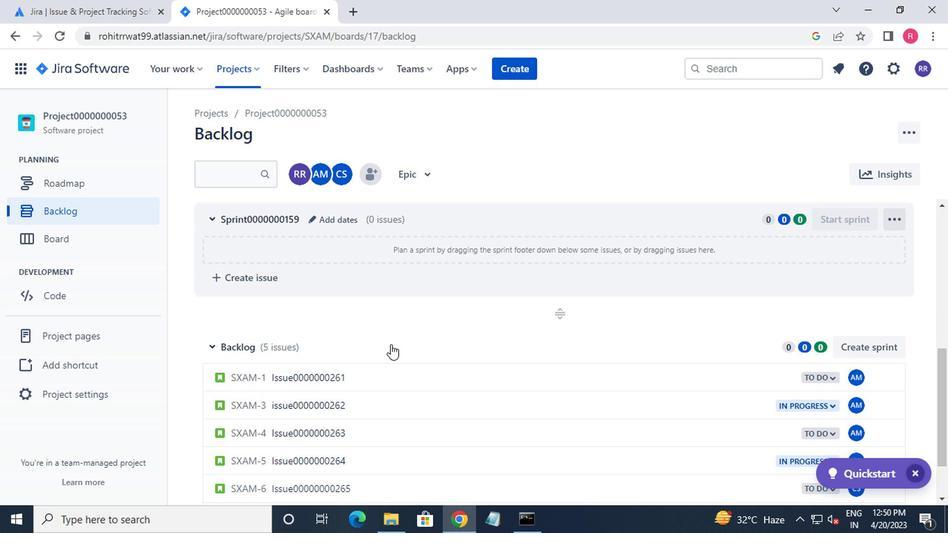 
Action: Mouse moved to (388, 341)
Screenshot: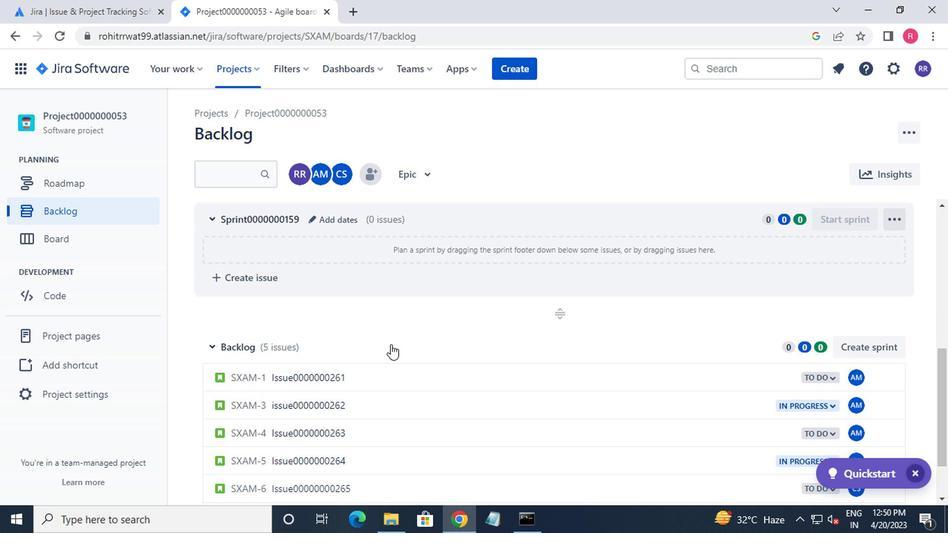 
Action: Mouse scrolled (388, 341) with delta (0, 0)
Screenshot: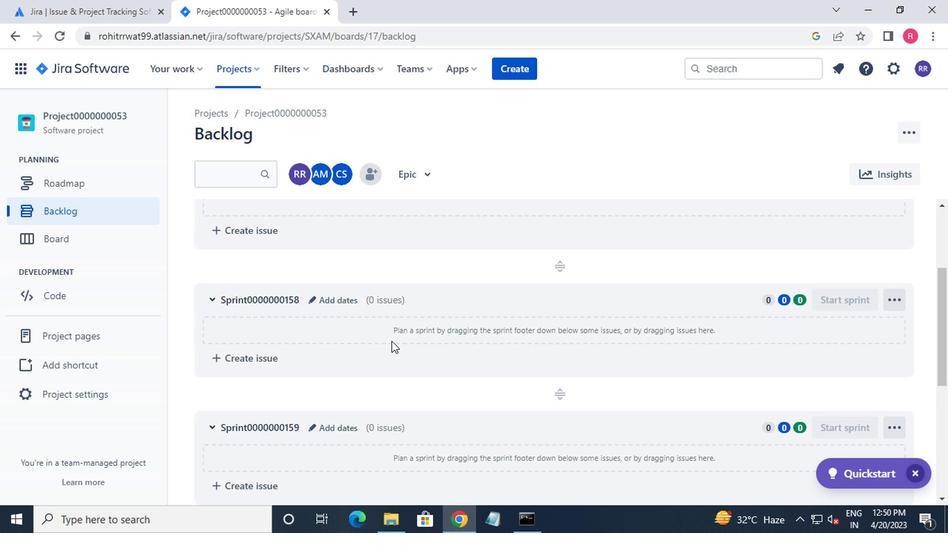 
Action: Mouse scrolled (388, 341) with delta (0, 0)
Screenshot: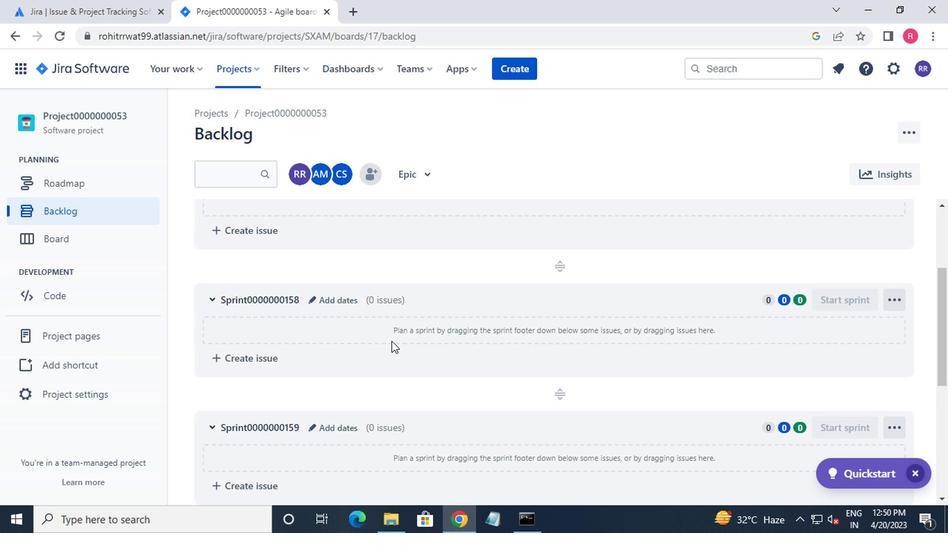 
Action: Mouse scrolled (388, 341) with delta (0, 0)
Screenshot: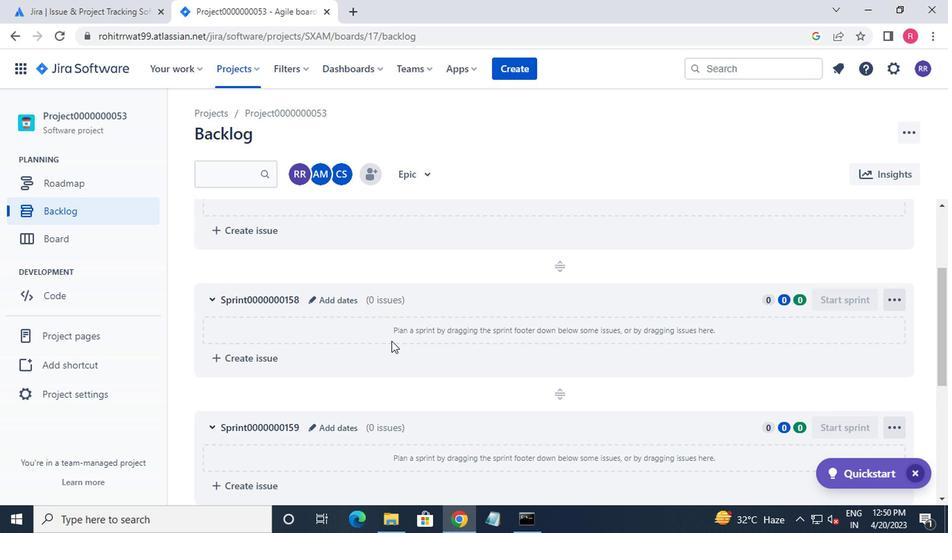 
Action: Mouse moved to (303, 217)
Screenshot: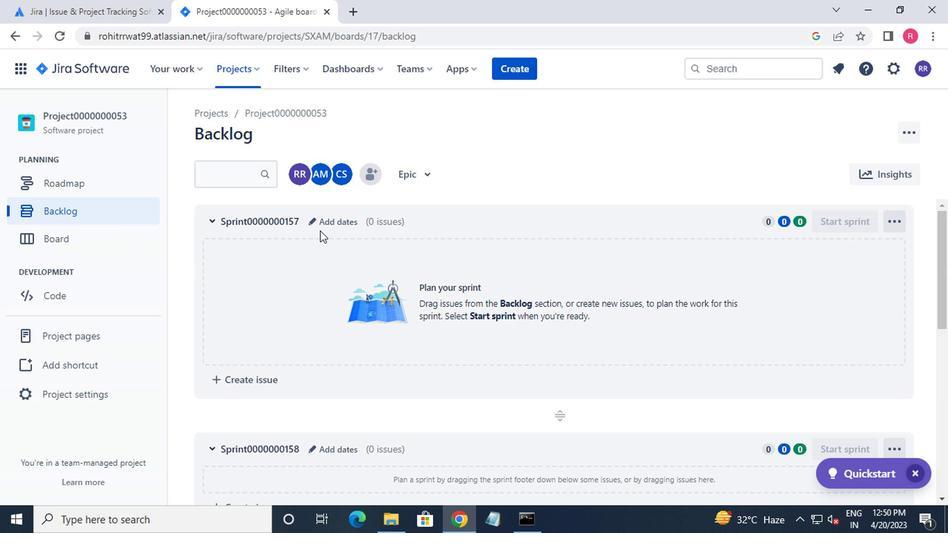 
Action: Mouse pressed left at (303, 217)
Screenshot: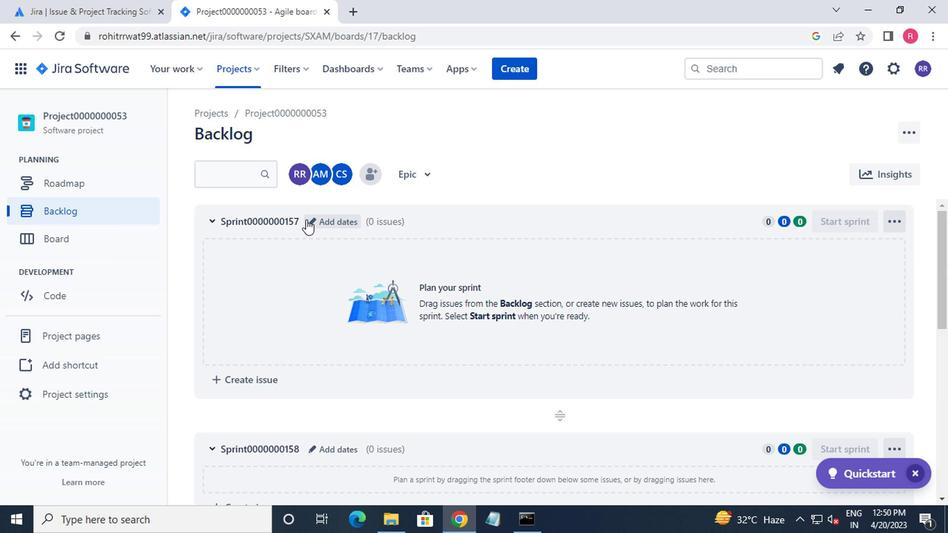 
Action: Mouse moved to (365, 227)
Screenshot: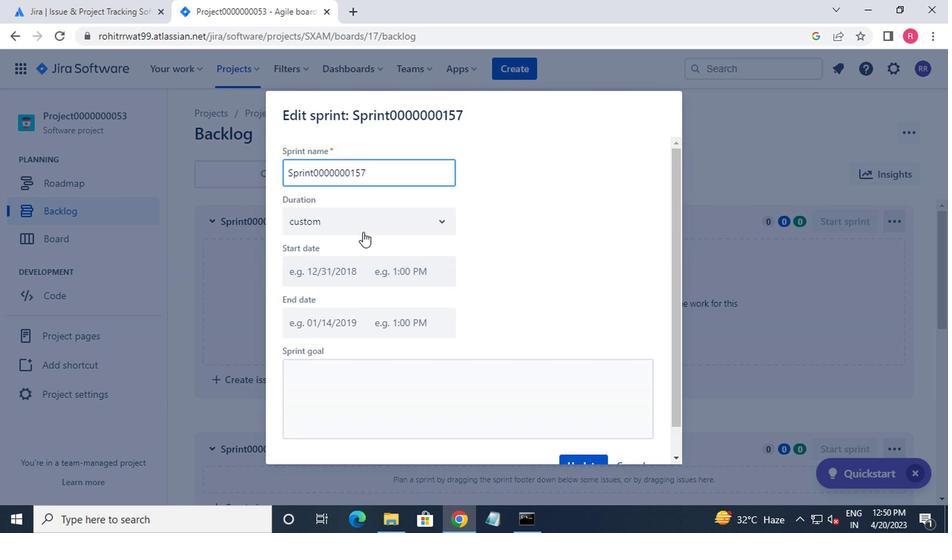 
Action: Mouse pressed left at (365, 227)
Screenshot: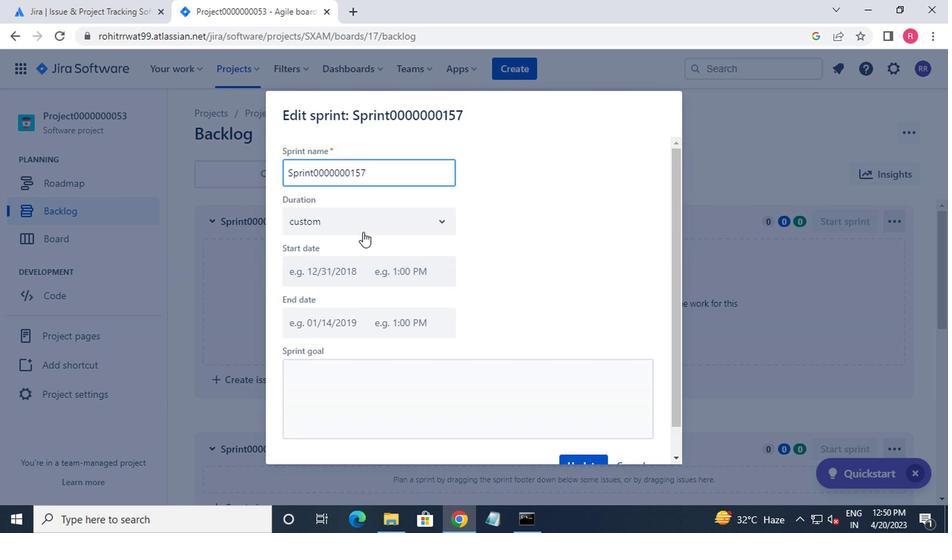 
Action: Mouse moved to (354, 259)
Screenshot: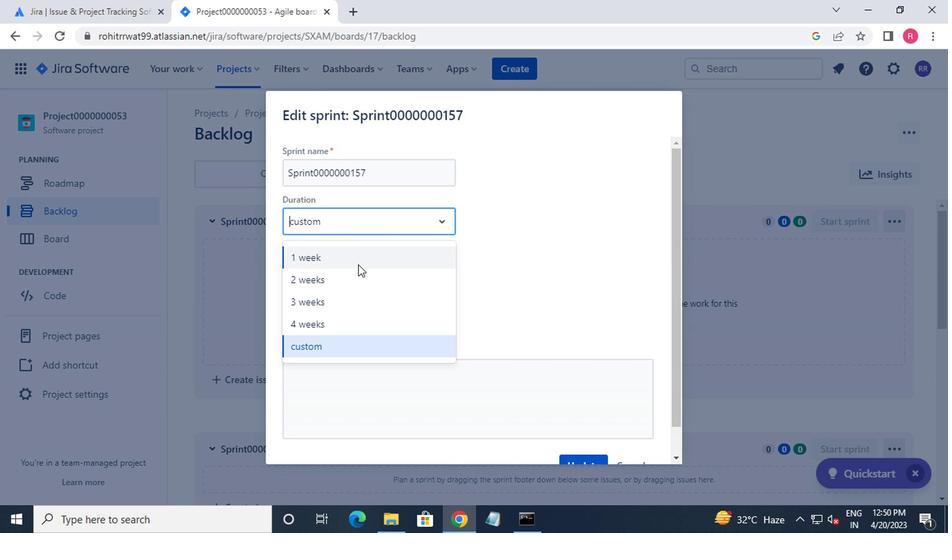 
Action: Mouse pressed left at (354, 259)
Screenshot: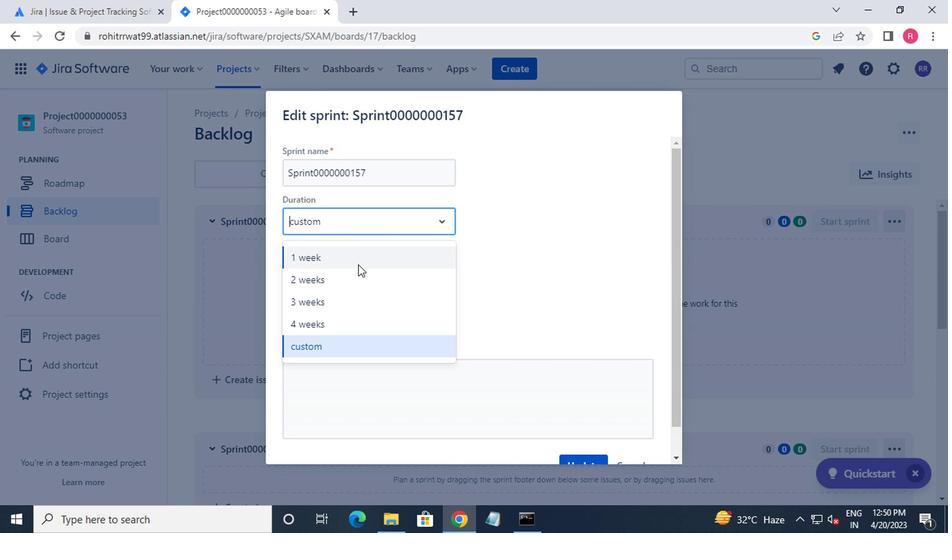 
Action: Mouse moved to (585, 459)
Screenshot: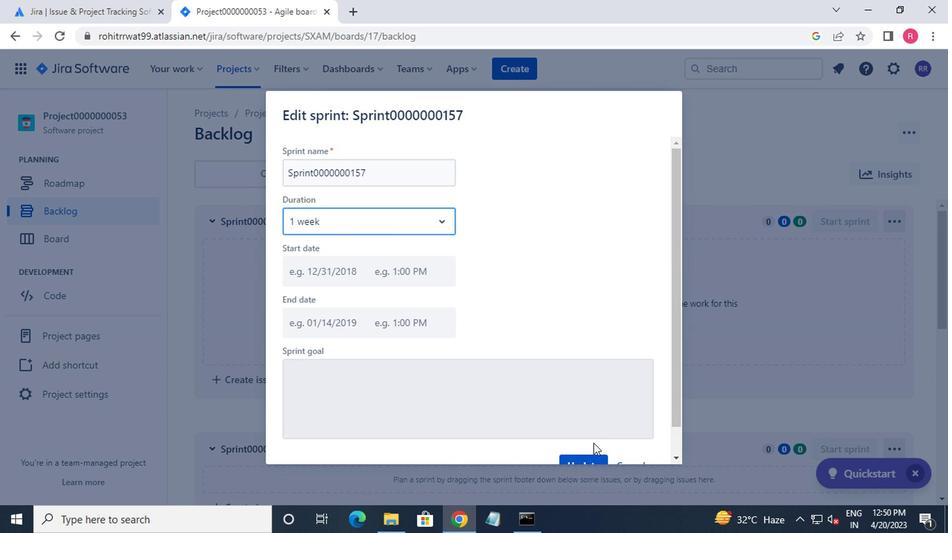 
Action: Mouse pressed left at (585, 459)
Screenshot: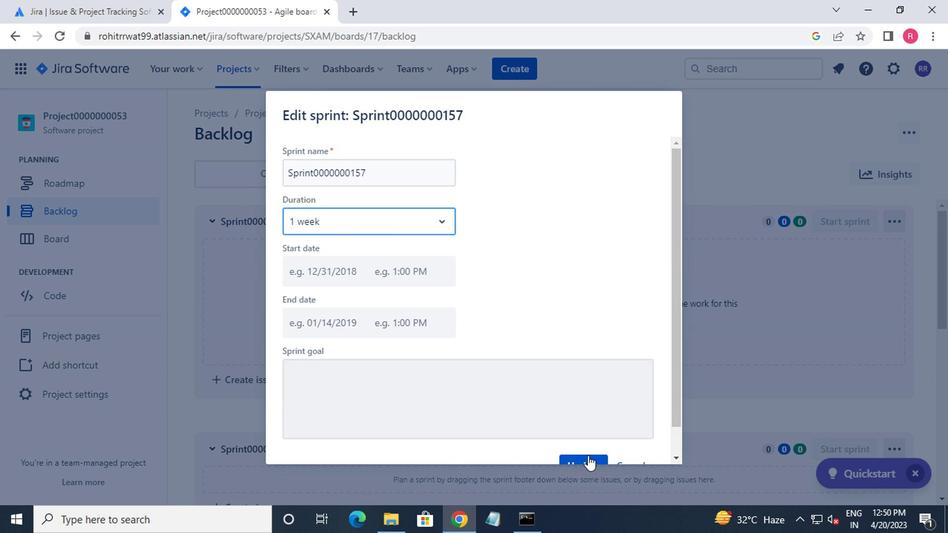 
Action: Mouse moved to (396, 346)
Screenshot: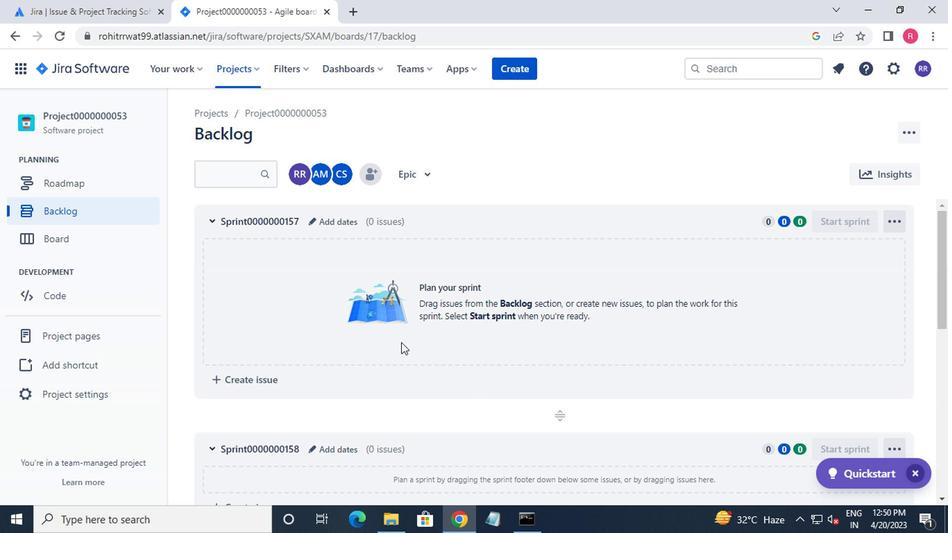 
Action: Mouse scrolled (396, 345) with delta (0, 0)
Screenshot: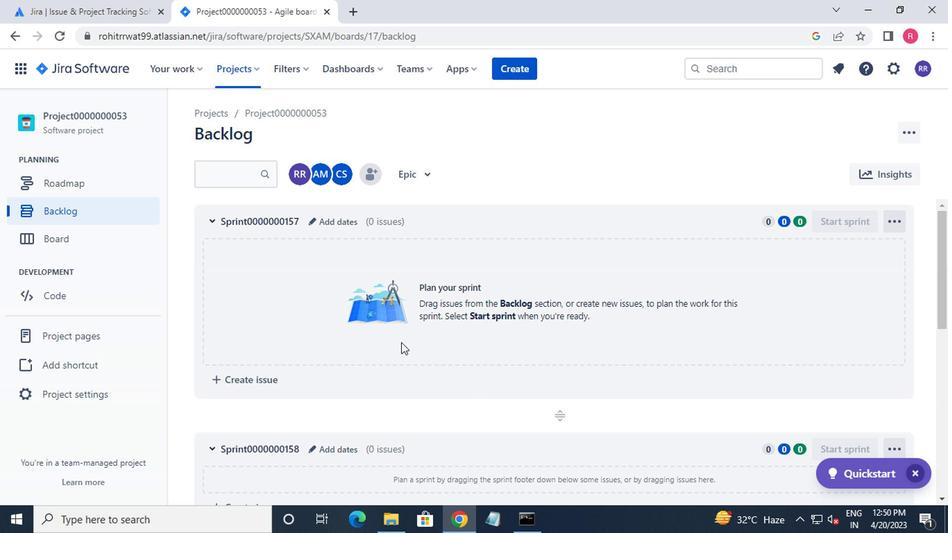 
Action: Mouse moved to (306, 382)
Screenshot: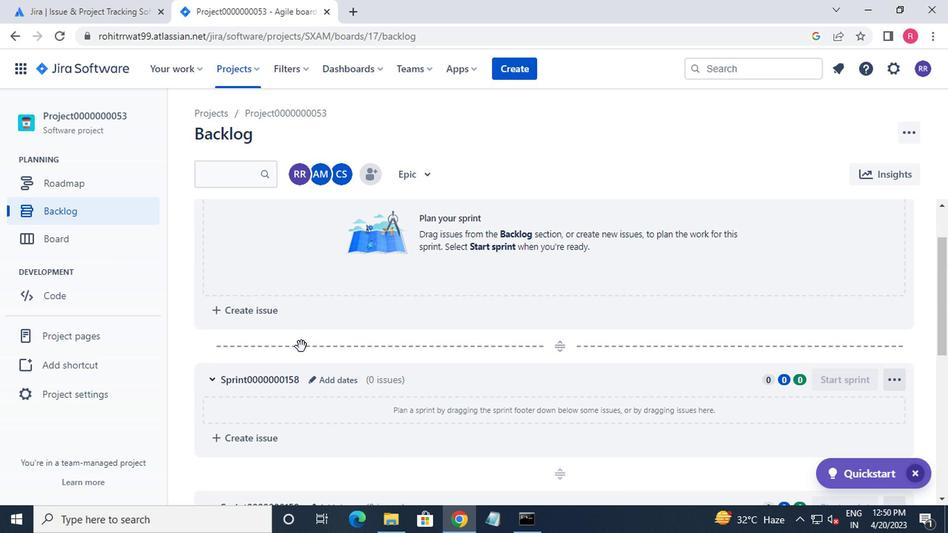 
Action: Mouse pressed left at (306, 382)
Screenshot: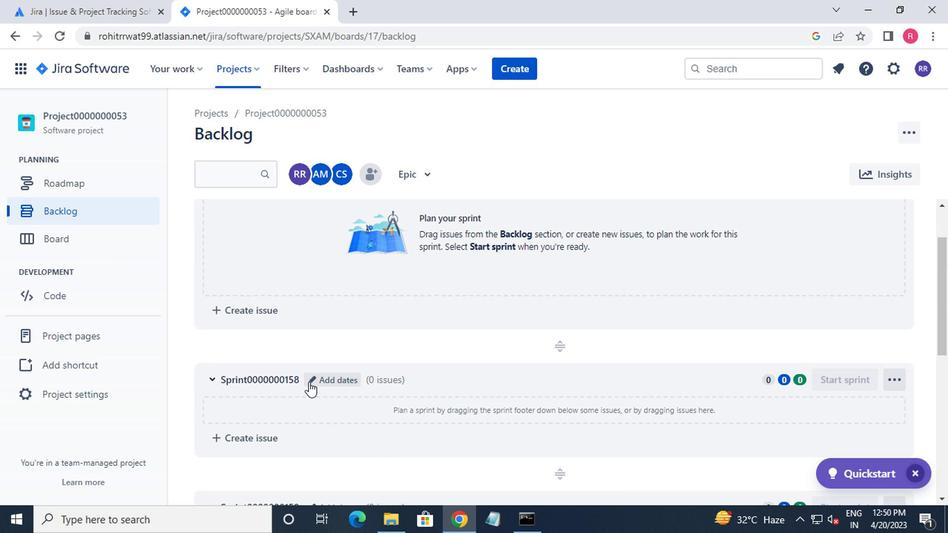
Action: Mouse moved to (341, 346)
Screenshot: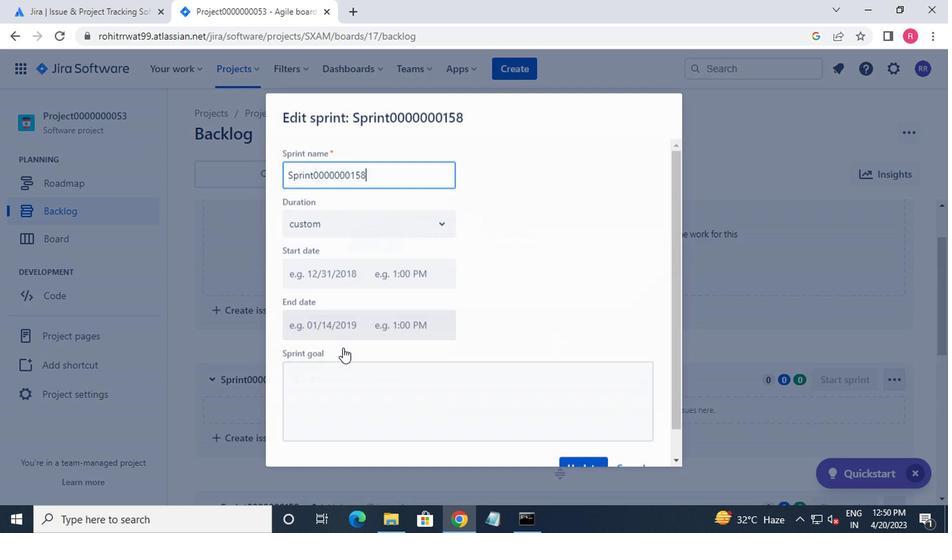 
Action: Mouse scrolled (341, 346) with delta (0, 0)
Screenshot: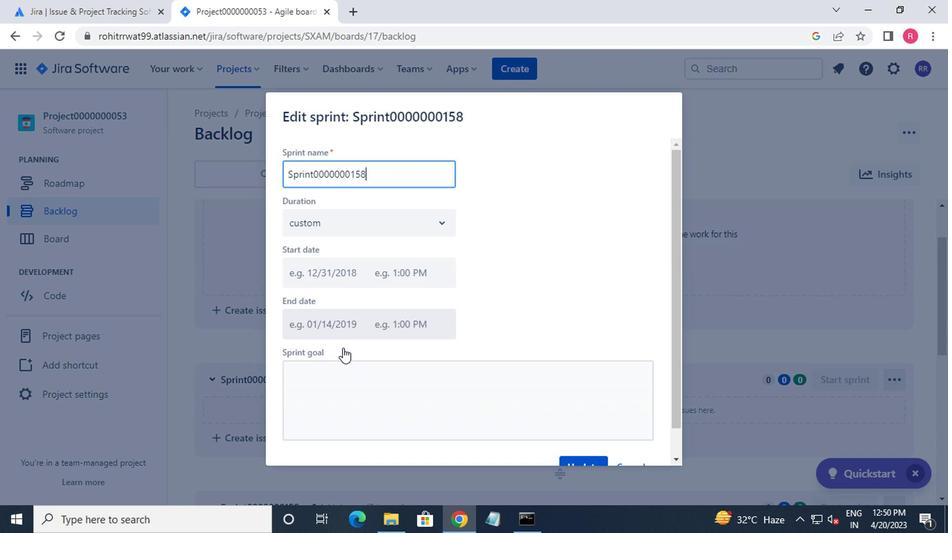 
Action: Mouse scrolled (341, 346) with delta (0, 0)
Screenshot: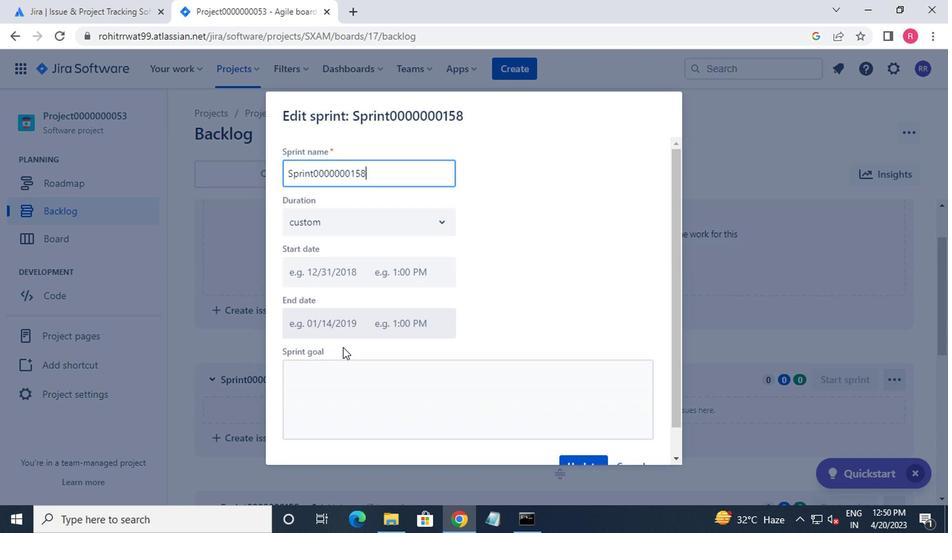 
Action: Mouse moved to (373, 191)
Screenshot: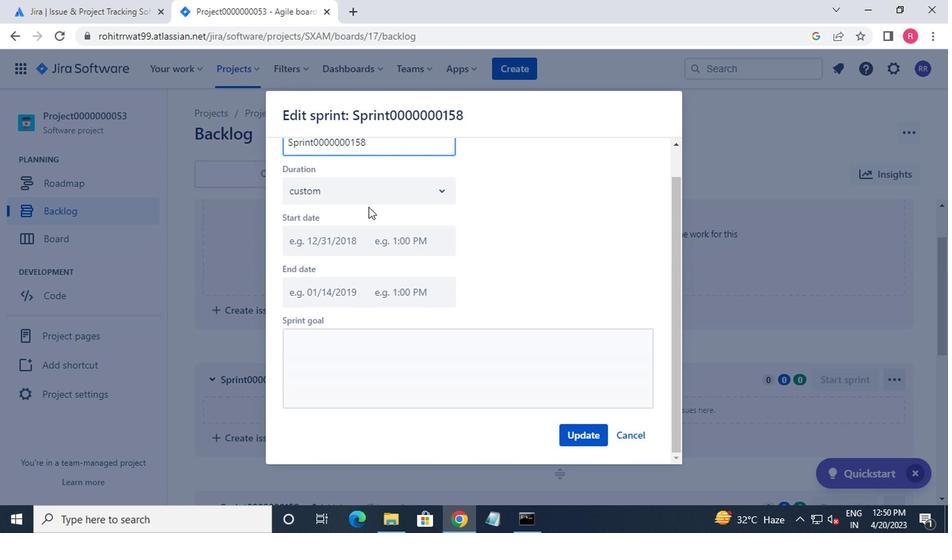 
Action: Mouse pressed left at (373, 191)
Screenshot: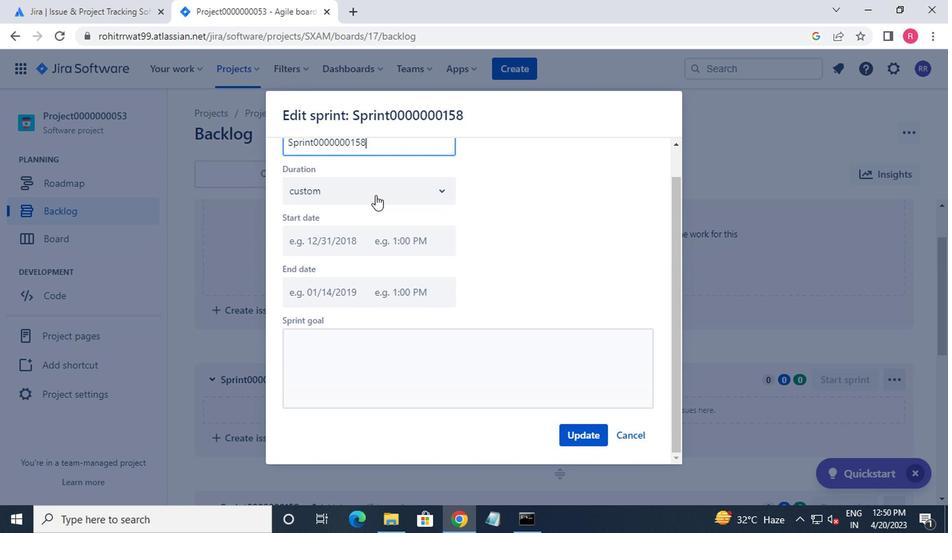 
Action: Mouse moved to (365, 250)
Screenshot: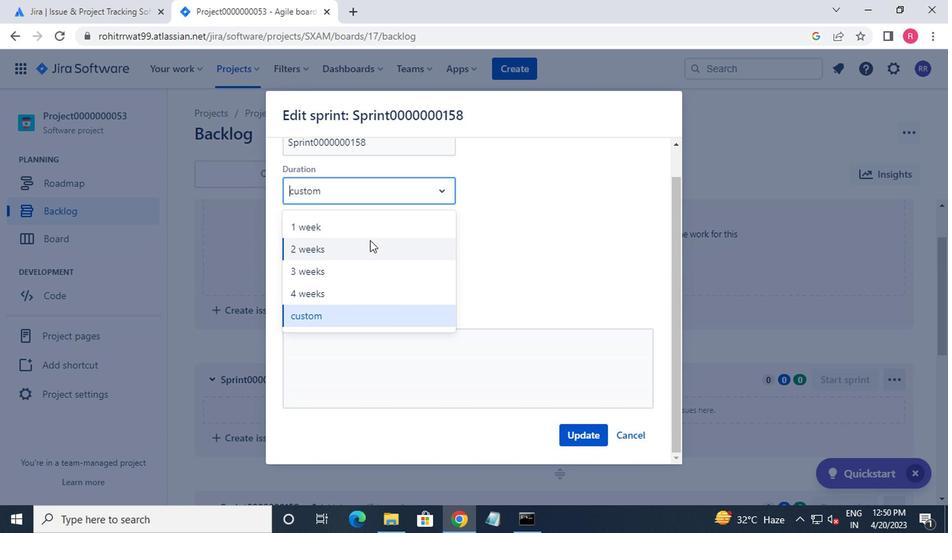 
Action: Mouse pressed left at (365, 250)
Screenshot: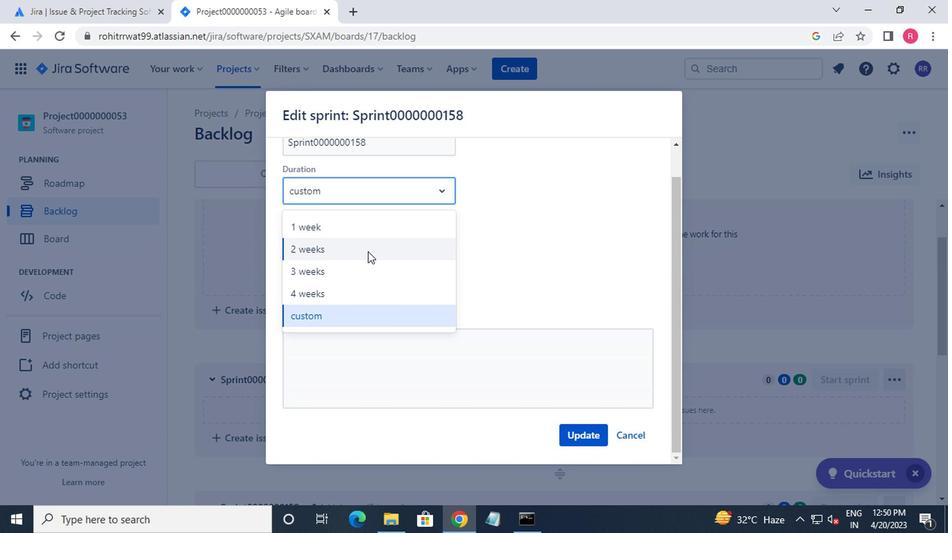 
Action: Mouse moved to (577, 436)
Screenshot: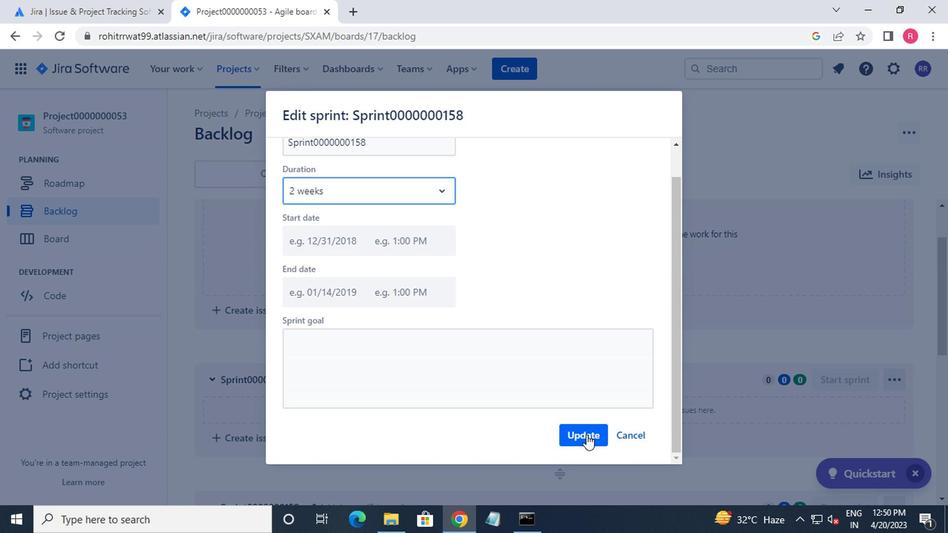 
Action: Mouse pressed left at (577, 436)
Screenshot: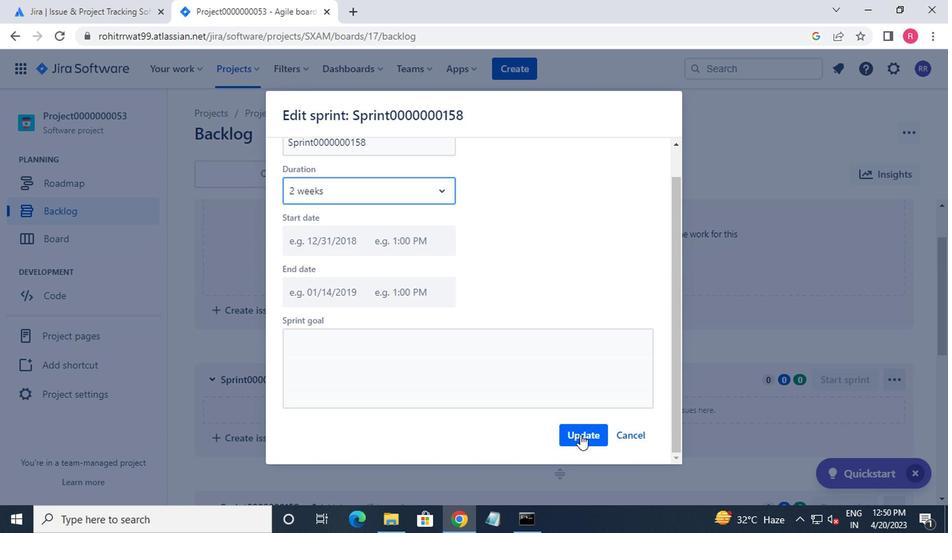 
Action: Mouse moved to (531, 446)
Screenshot: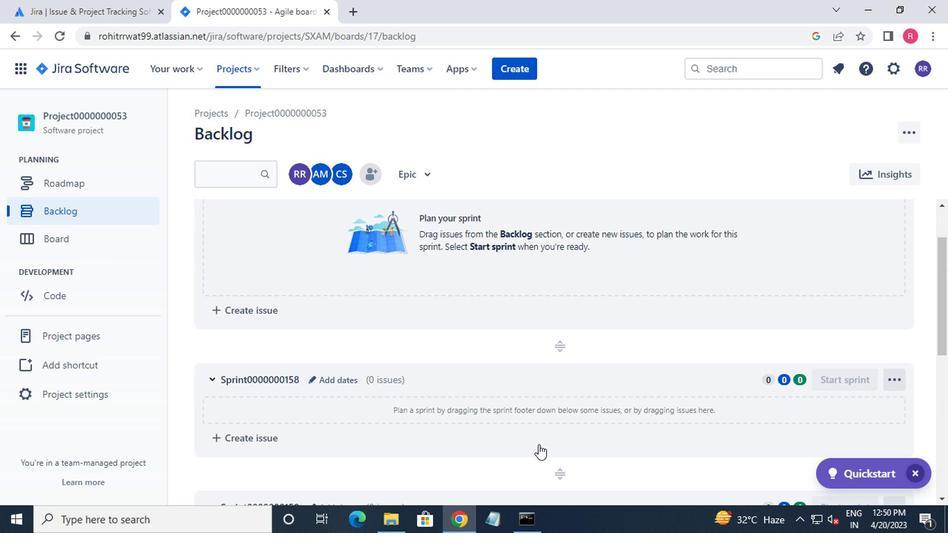 
Action: Mouse scrolled (531, 446) with delta (0, 0)
Screenshot: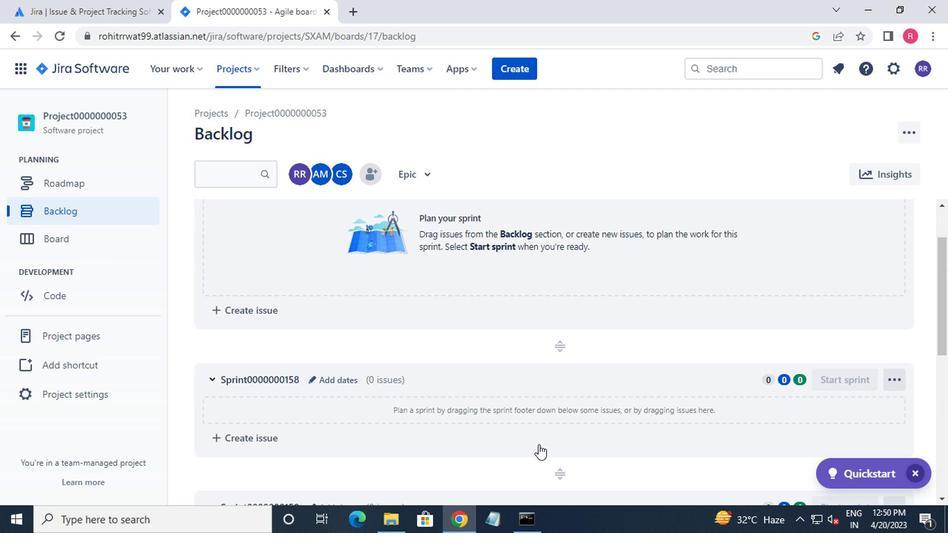 
Action: Mouse moved to (329, 346)
Screenshot: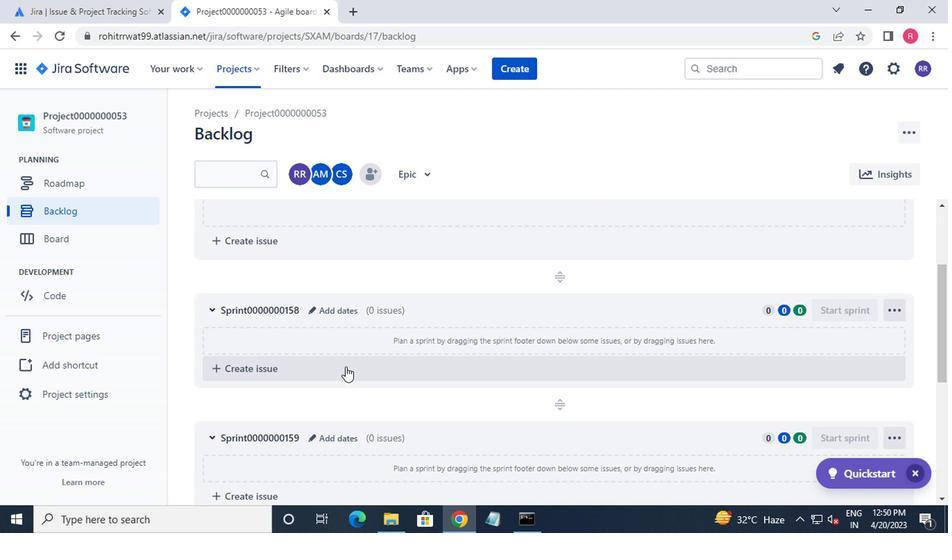 
Action: Mouse scrolled (329, 345) with delta (0, 0)
Screenshot: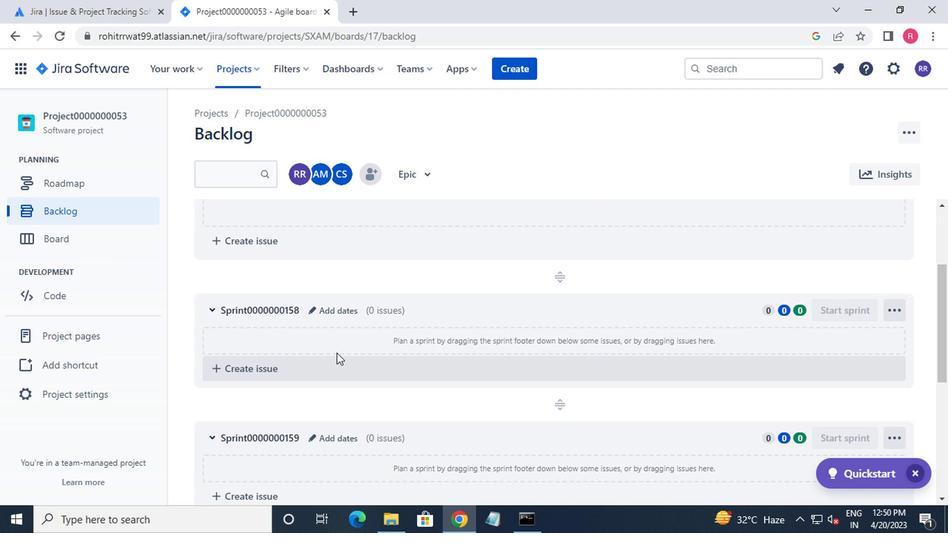 
Action: Mouse moved to (316, 363)
Screenshot: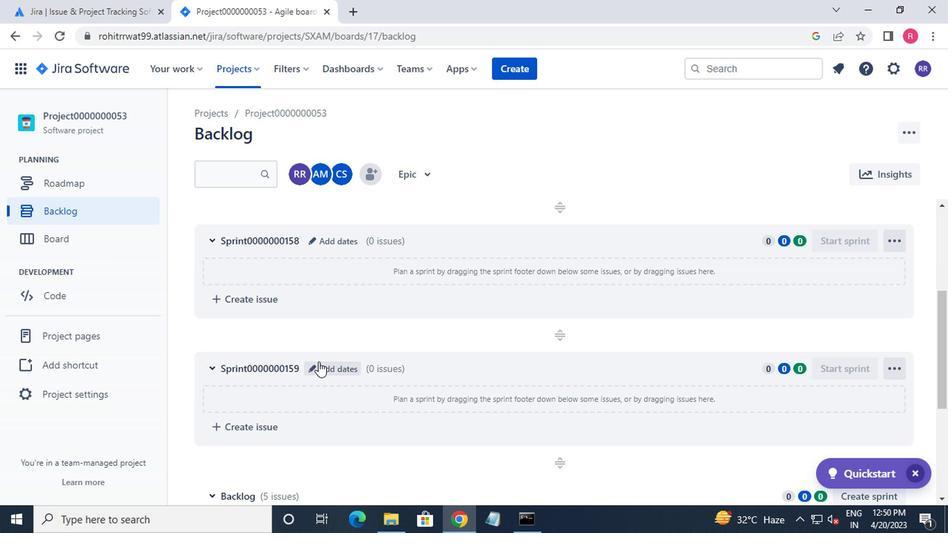 
Action: Mouse pressed left at (316, 363)
Screenshot: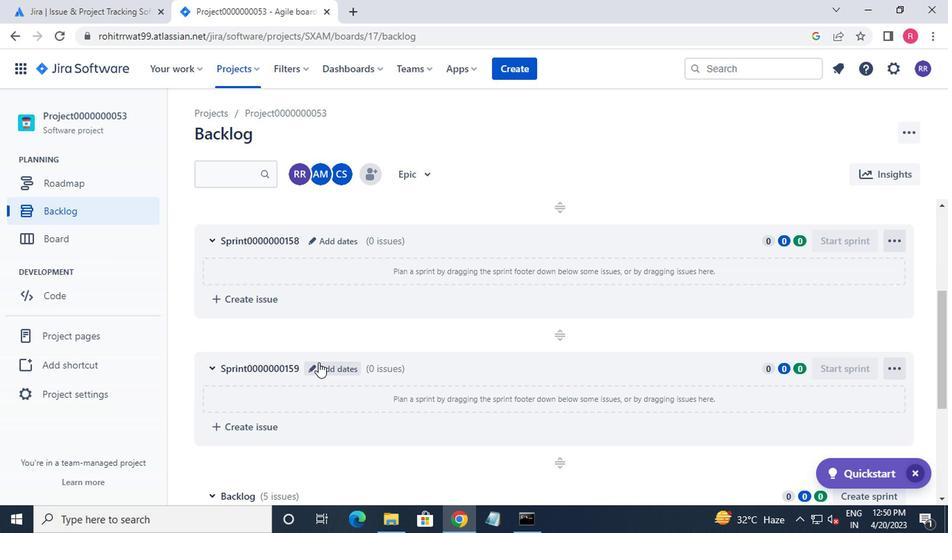 
Action: Mouse moved to (350, 222)
Screenshot: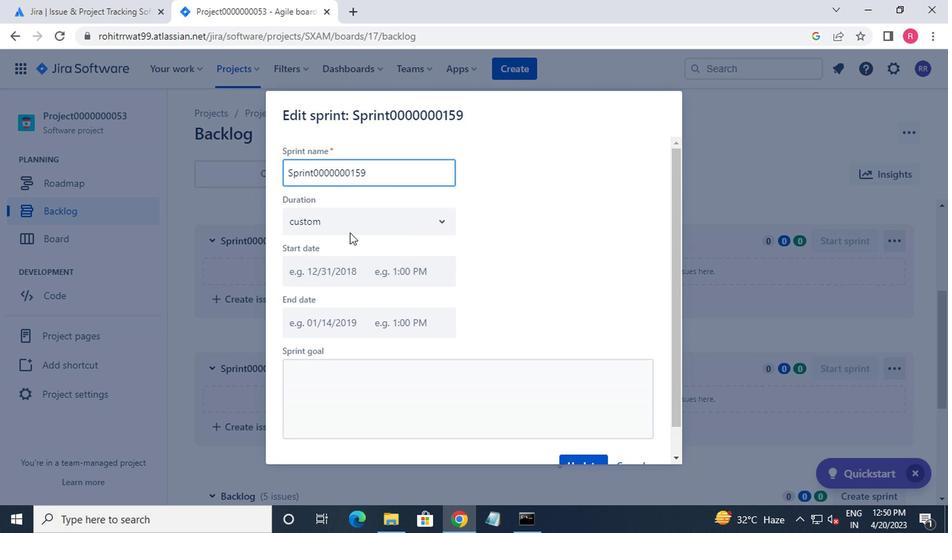 
Action: Mouse pressed left at (350, 222)
Screenshot: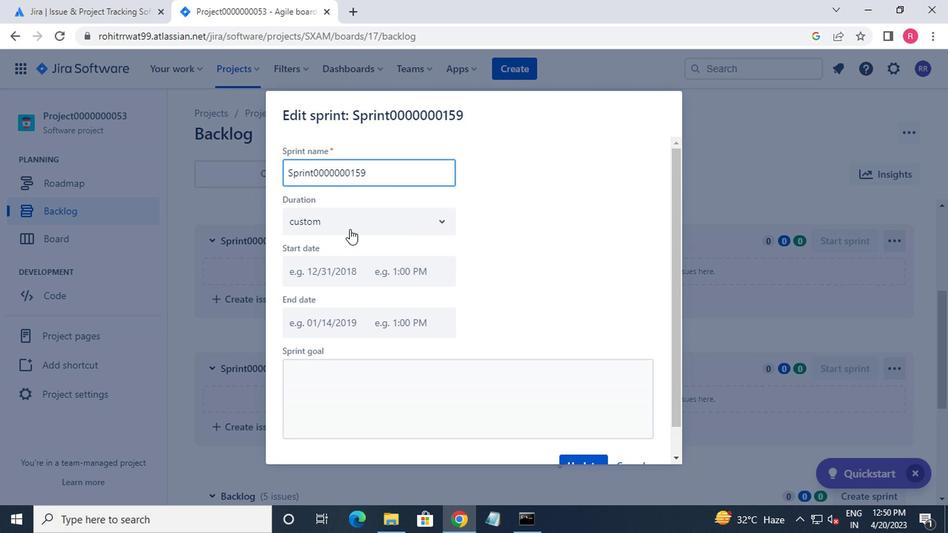 
Action: Mouse moved to (341, 291)
Screenshot: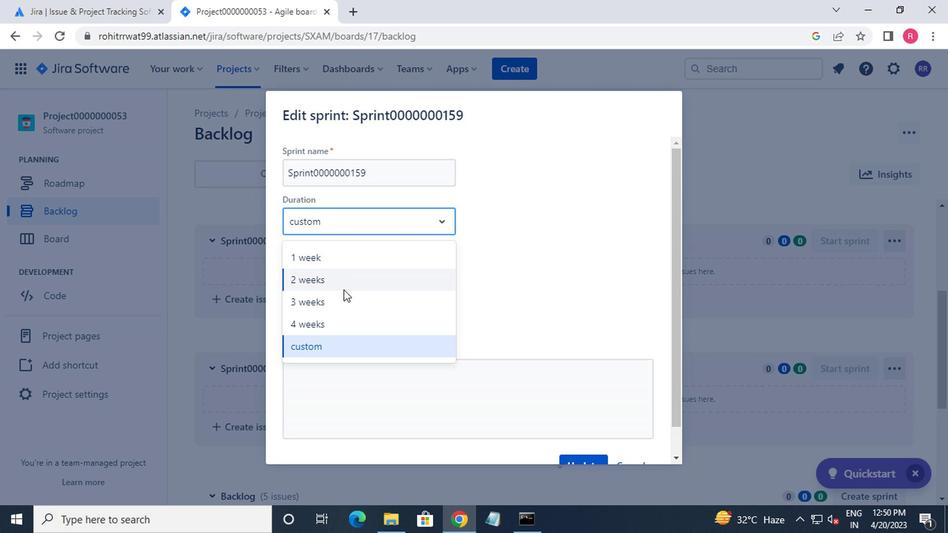 
Action: Mouse pressed left at (341, 291)
Screenshot: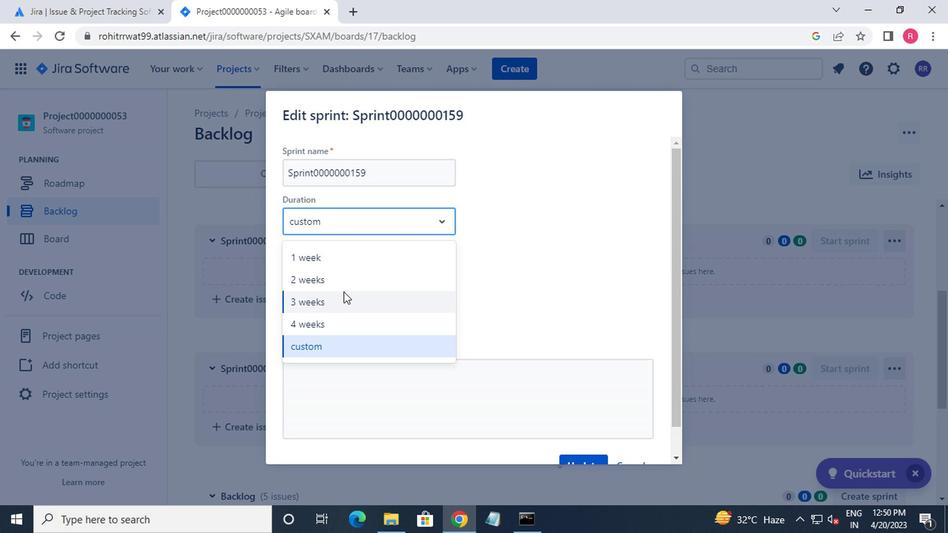 
Action: Mouse moved to (570, 392)
Screenshot: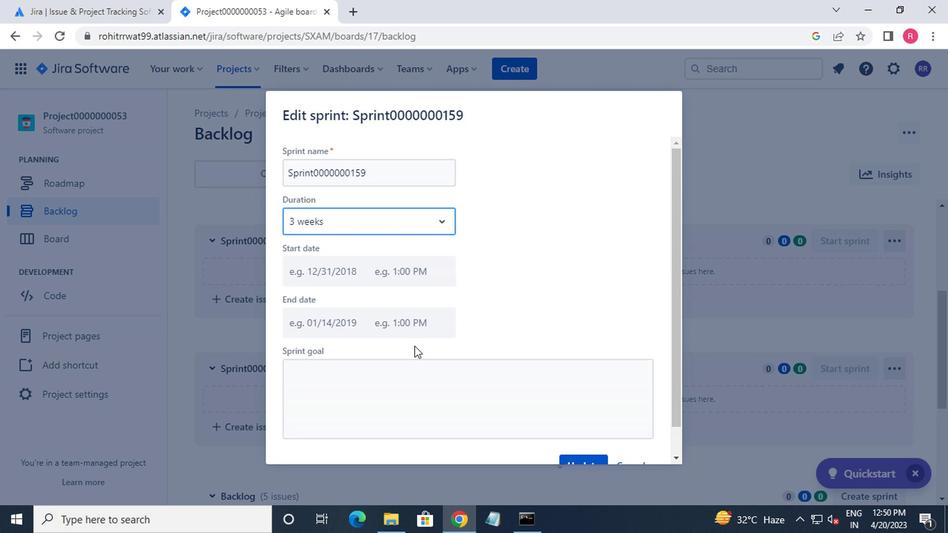 
Action: Mouse scrolled (570, 392) with delta (0, 0)
Screenshot: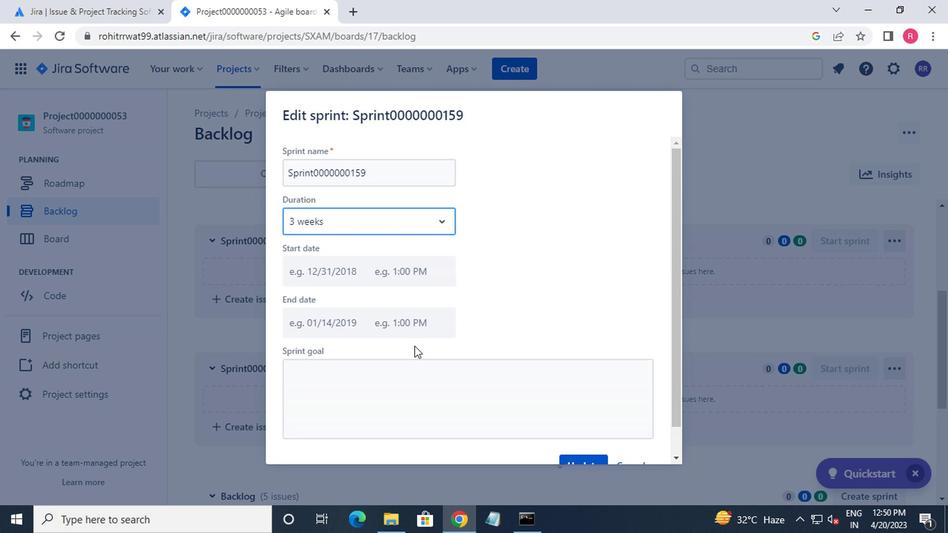 
Action: Mouse moved to (573, 392)
Screenshot: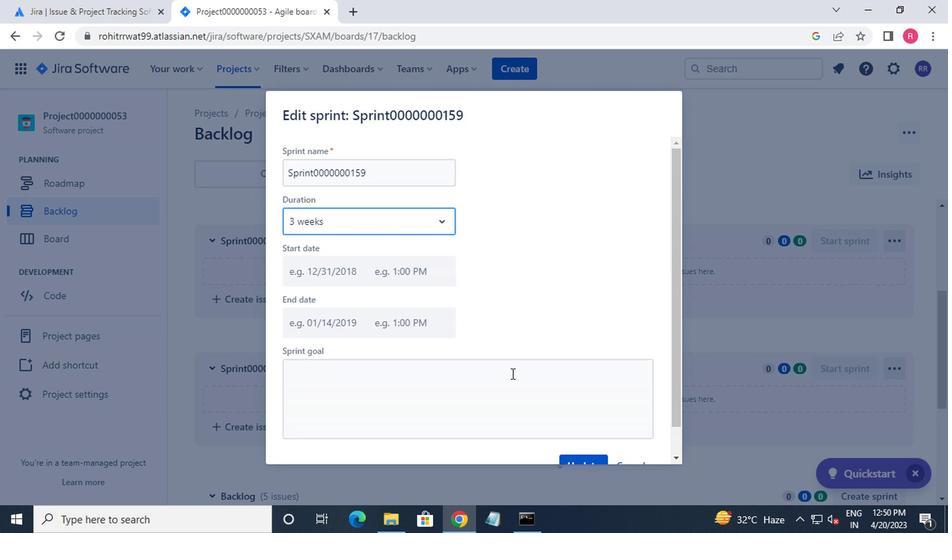 
Action: Mouse scrolled (573, 392) with delta (0, 0)
Screenshot: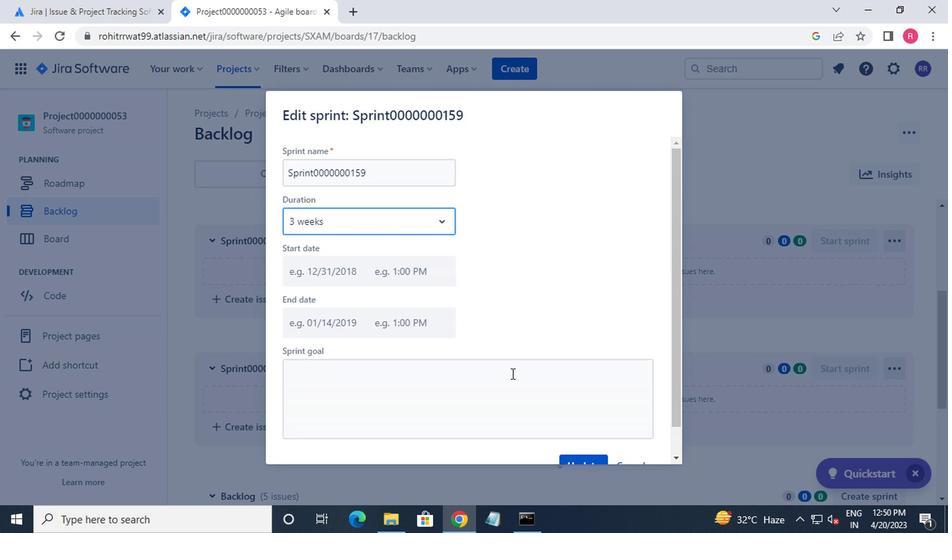 
Action: Mouse moved to (580, 426)
Screenshot: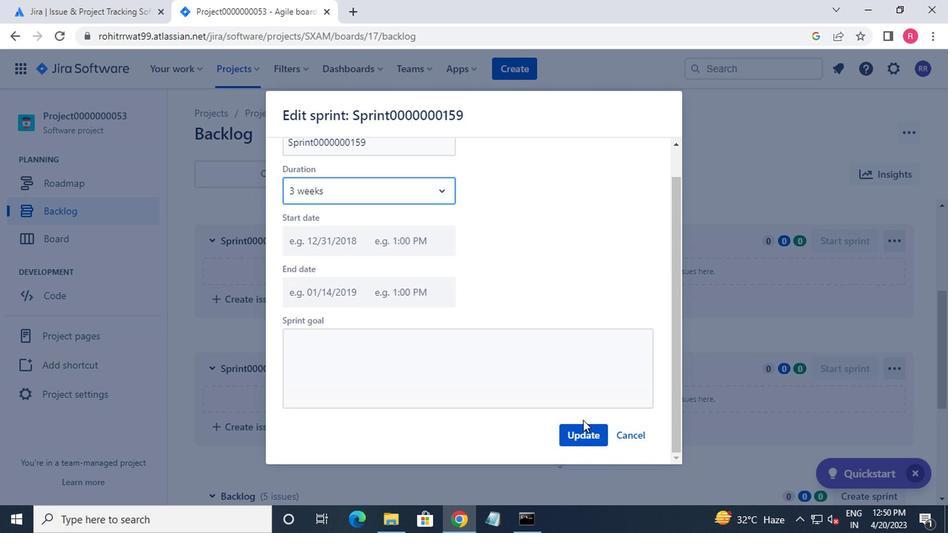 
Action: Mouse pressed left at (580, 426)
Screenshot: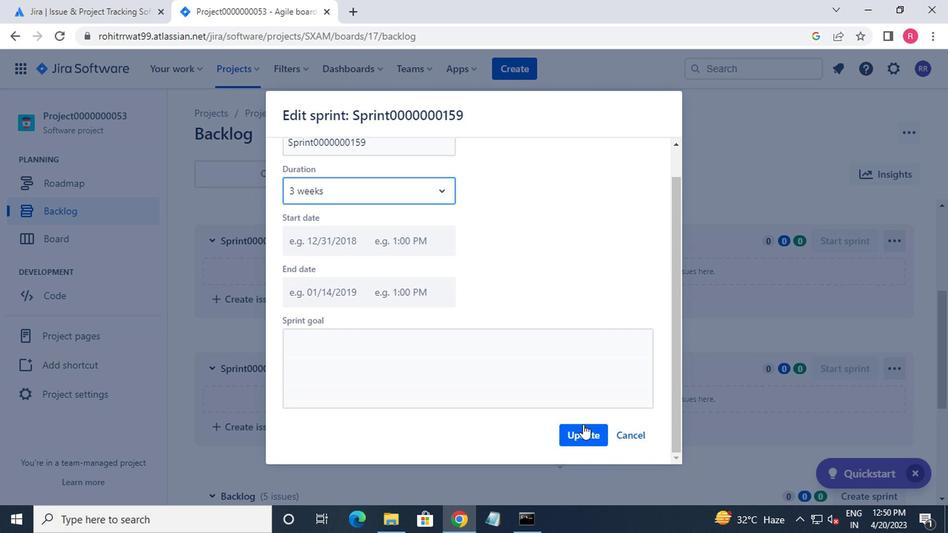 
Action: Mouse moved to (571, 419)
Screenshot: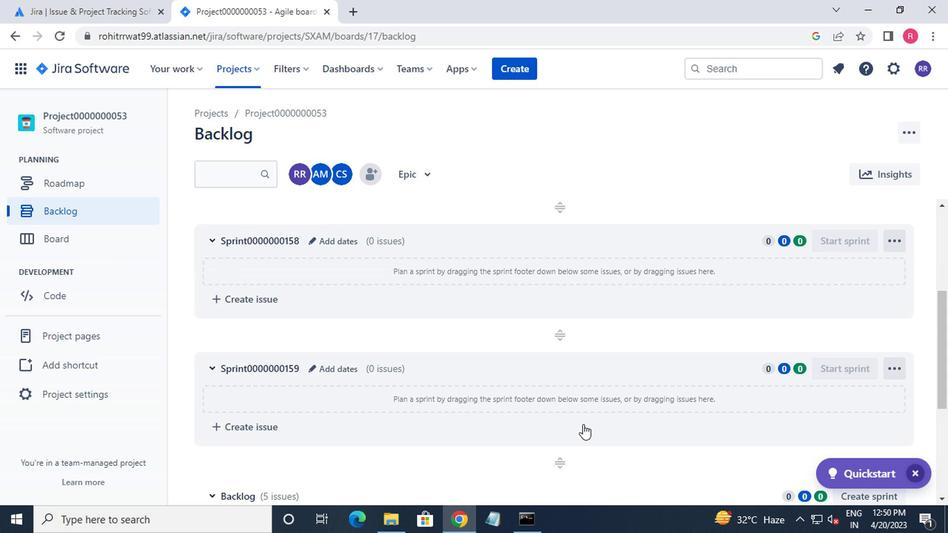 
Action: Key pressed <Key.f8>
Screenshot: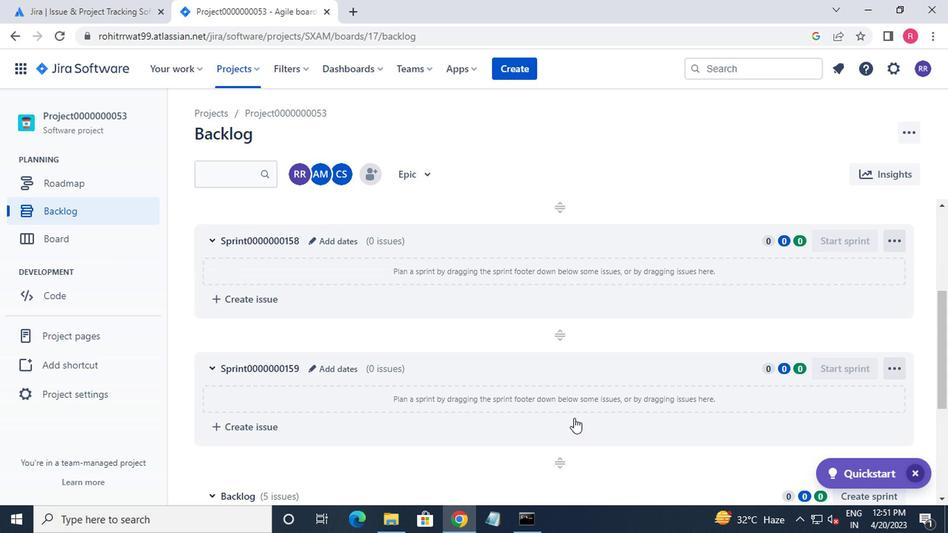 
